 Task: Search one way flight ticket for 5 adults, 1 child, 2 infants in seat and 1 infant on lap in business from Muskegon: Muskegon County Airport to Indianapolis: Indianapolis International Airport on 8-5-2023. Choice of flights is Westjet. Number of bags: 2 checked bags. Price is upto 105000. Outbound departure time preference is 16:45.
Action: Mouse moved to (307, 255)
Screenshot: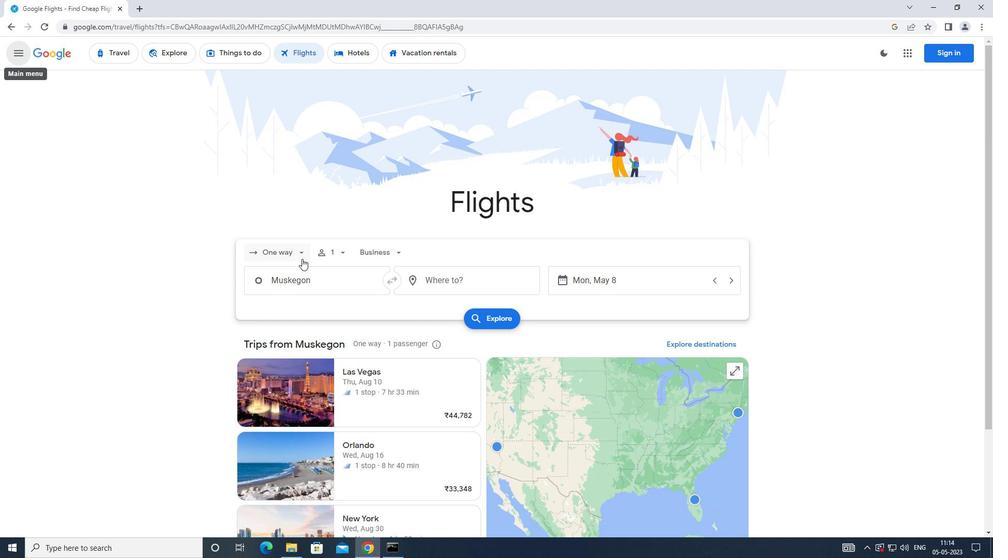 
Action: Mouse pressed left at (307, 255)
Screenshot: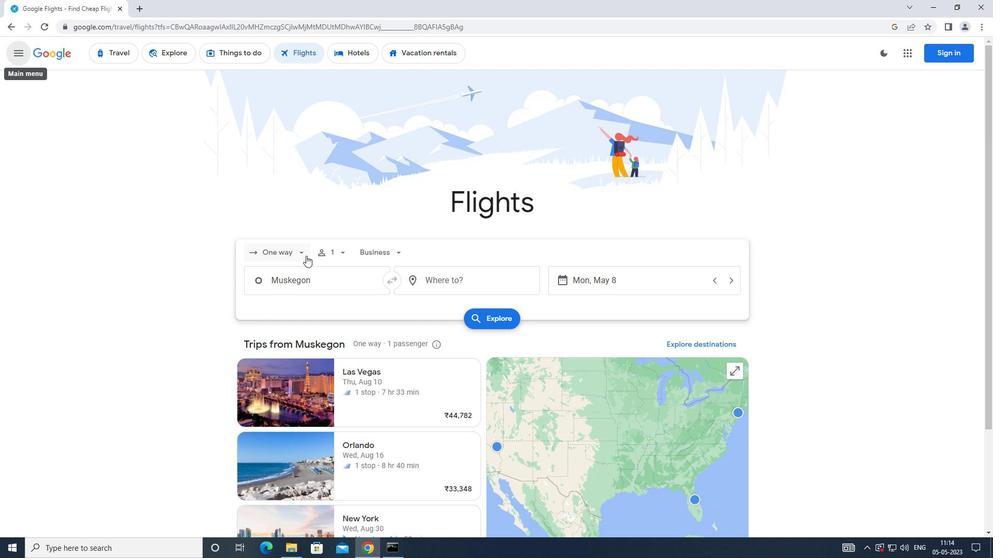 
Action: Mouse moved to (293, 300)
Screenshot: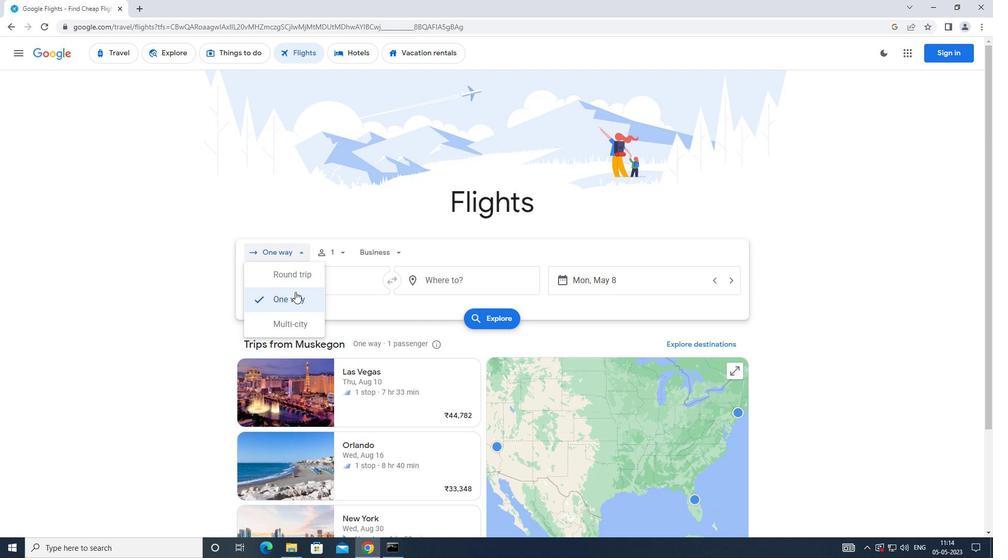 
Action: Mouse pressed left at (293, 300)
Screenshot: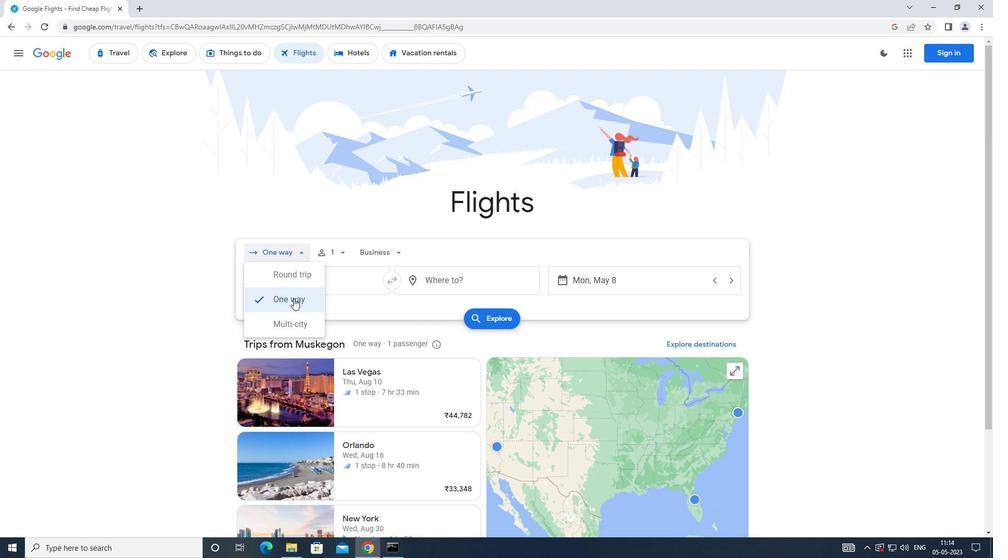 
Action: Mouse moved to (336, 255)
Screenshot: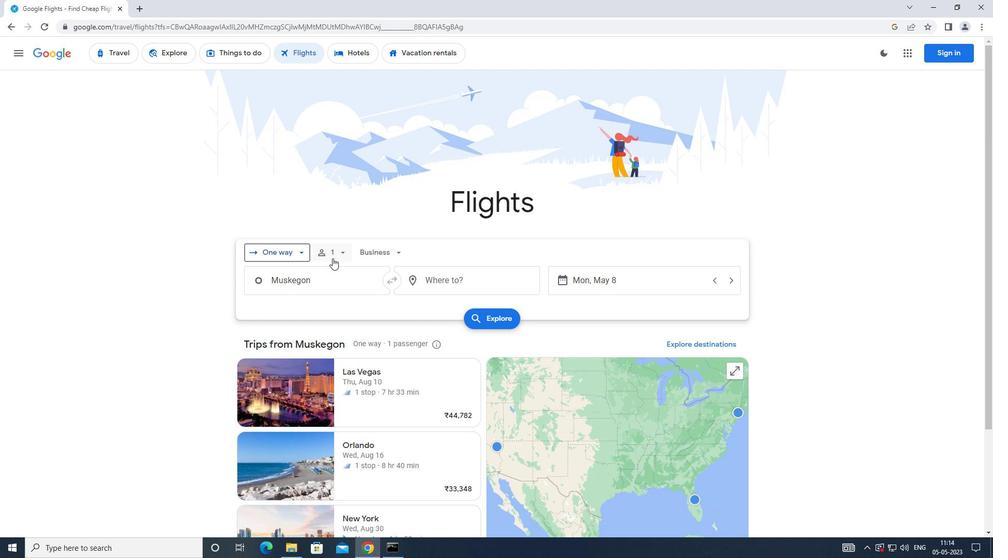 
Action: Mouse pressed left at (336, 255)
Screenshot: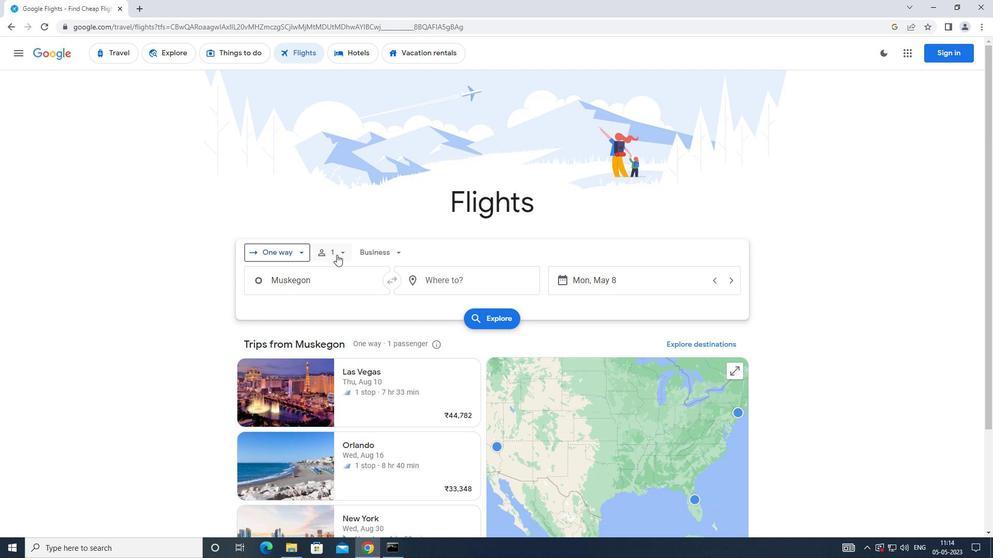
Action: Mouse moved to (427, 286)
Screenshot: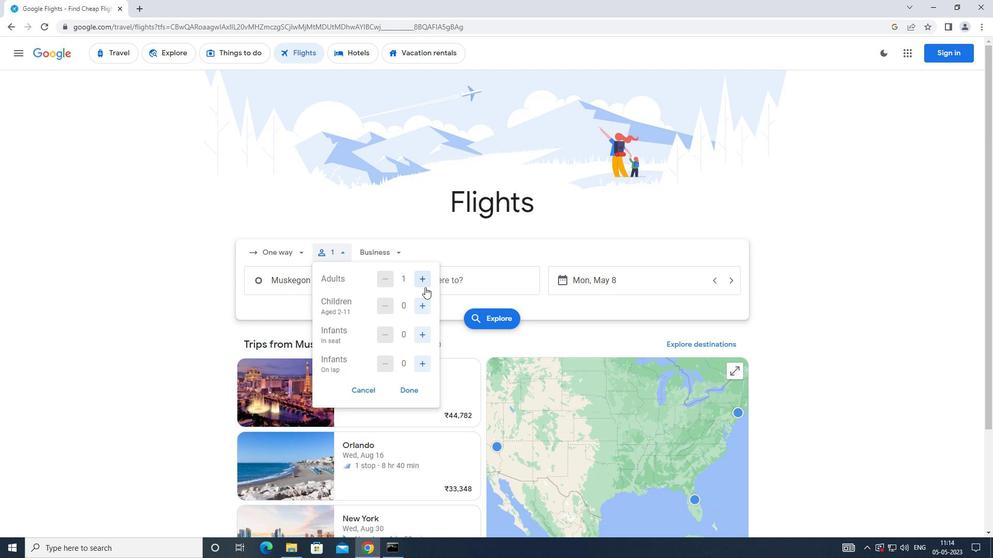
Action: Mouse pressed left at (427, 286)
Screenshot: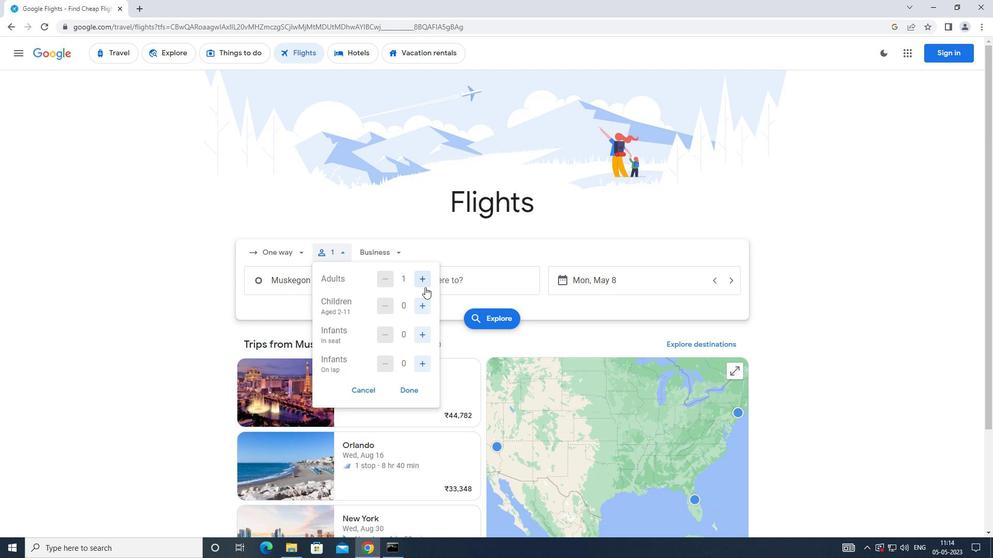 
Action: Mouse moved to (427, 286)
Screenshot: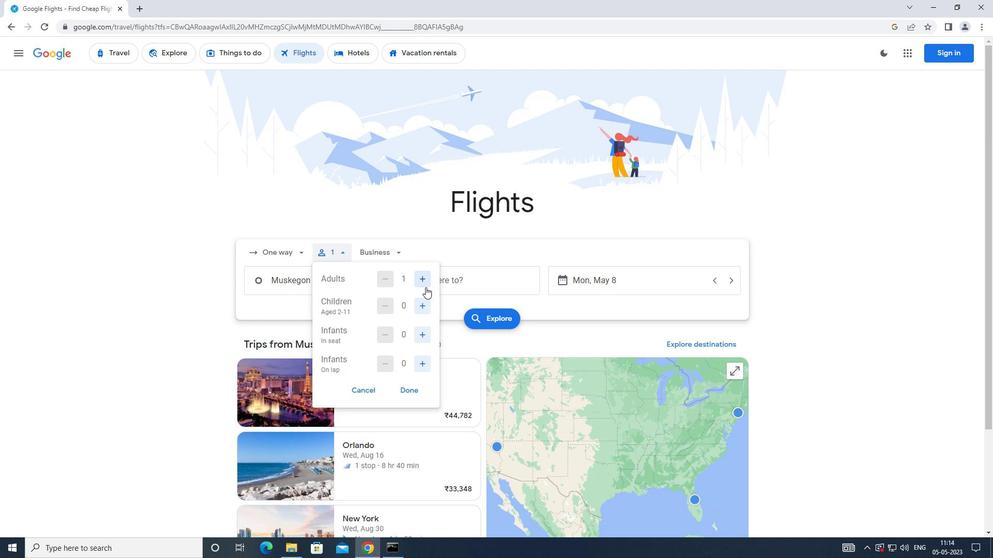 
Action: Mouse pressed left at (427, 286)
Screenshot: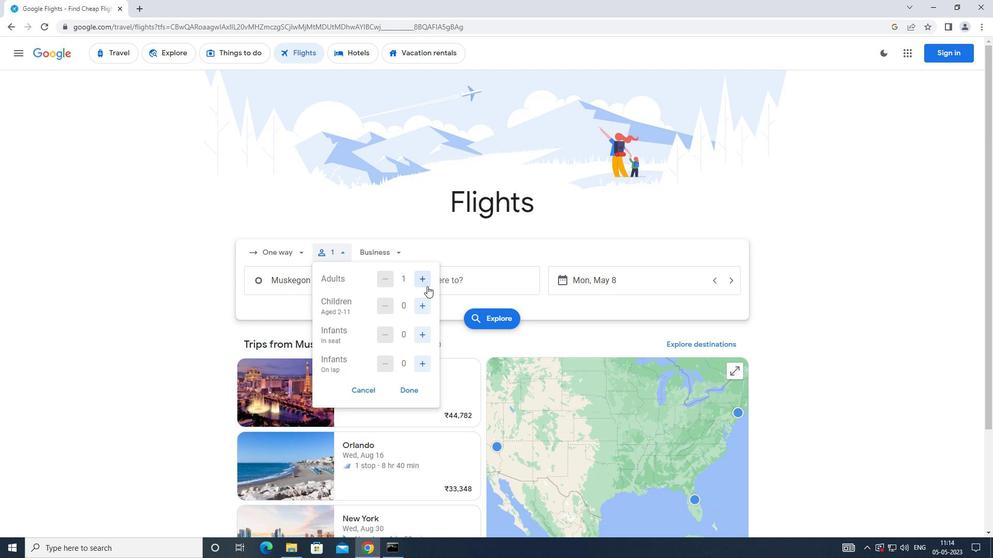 
Action: Mouse moved to (427, 285)
Screenshot: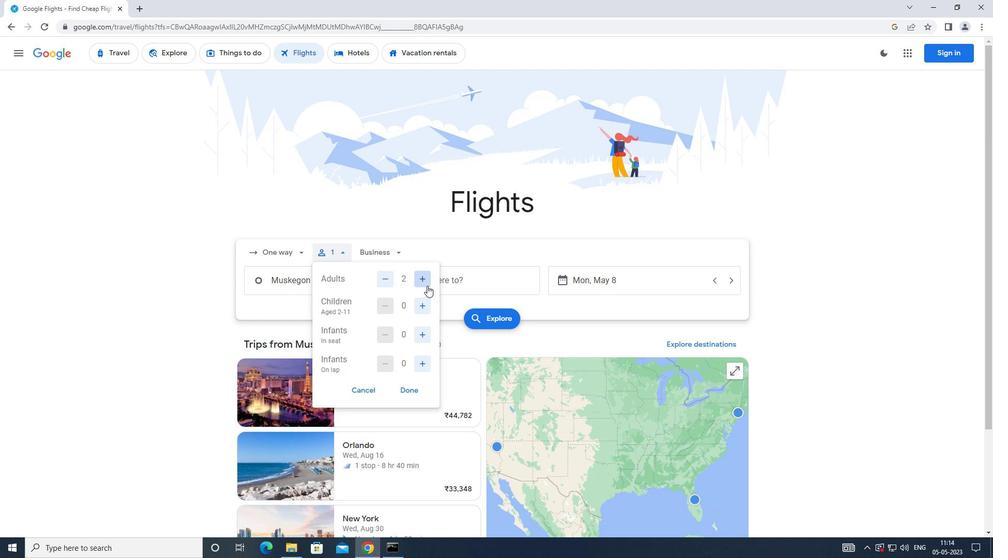 
Action: Mouse pressed left at (427, 285)
Screenshot: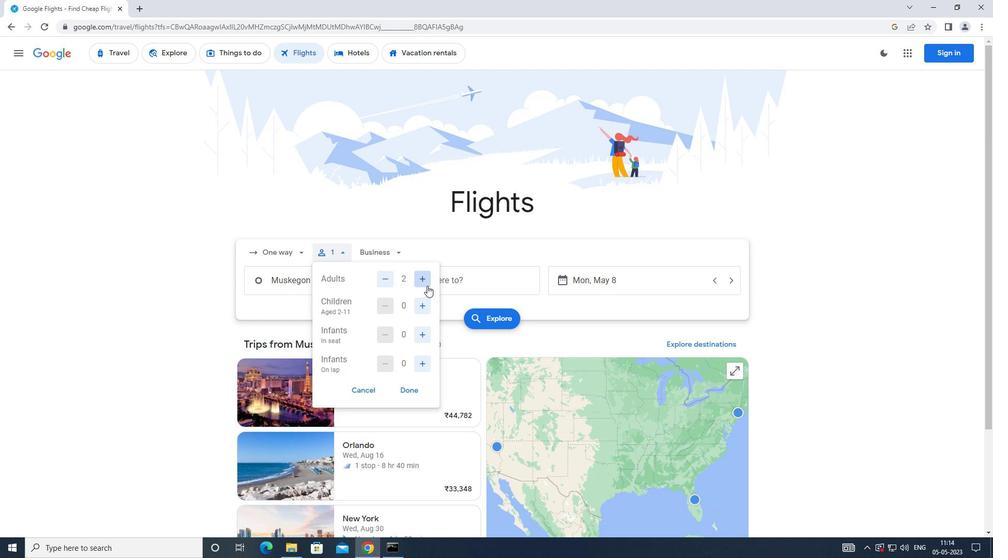 
Action: Mouse moved to (427, 286)
Screenshot: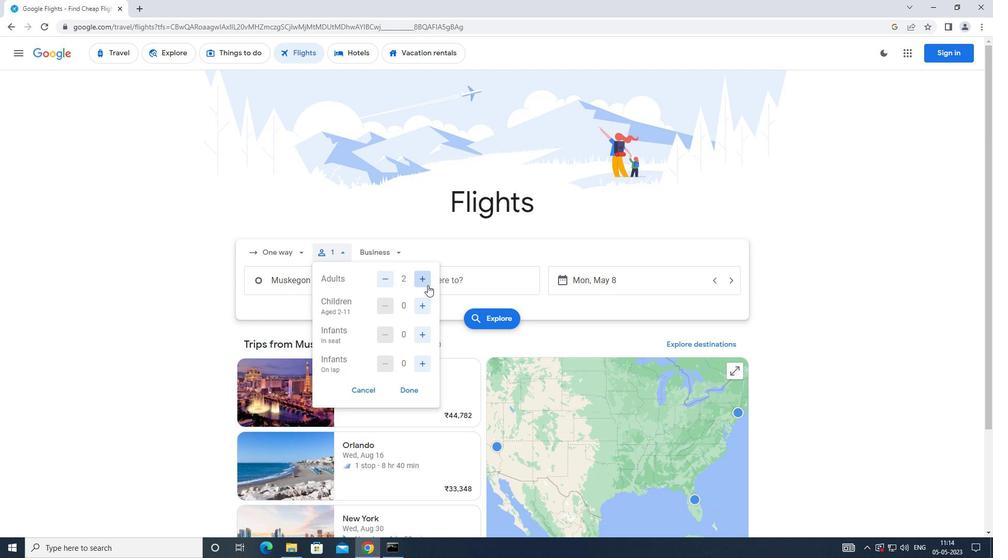 
Action: Mouse pressed left at (427, 286)
Screenshot: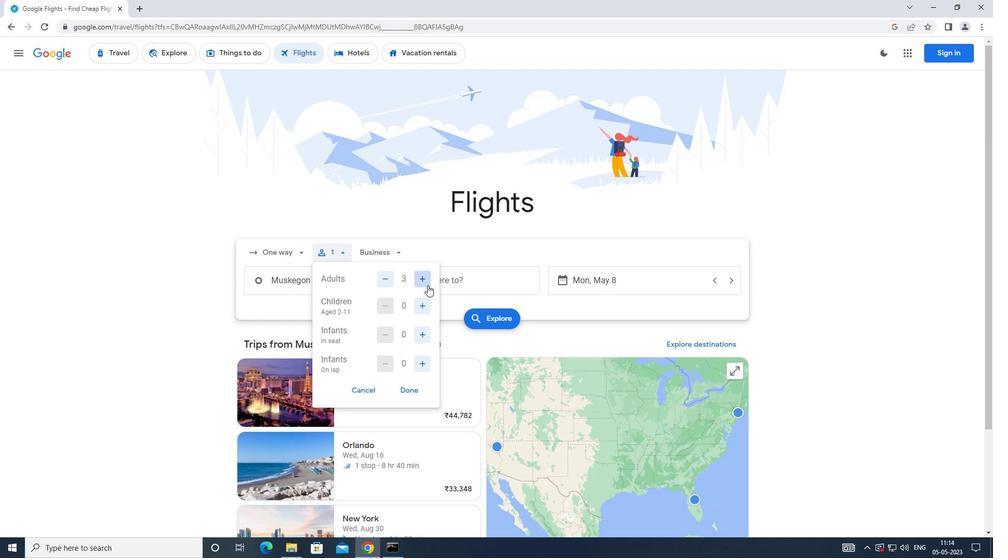 
Action: Mouse moved to (416, 301)
Screenshot: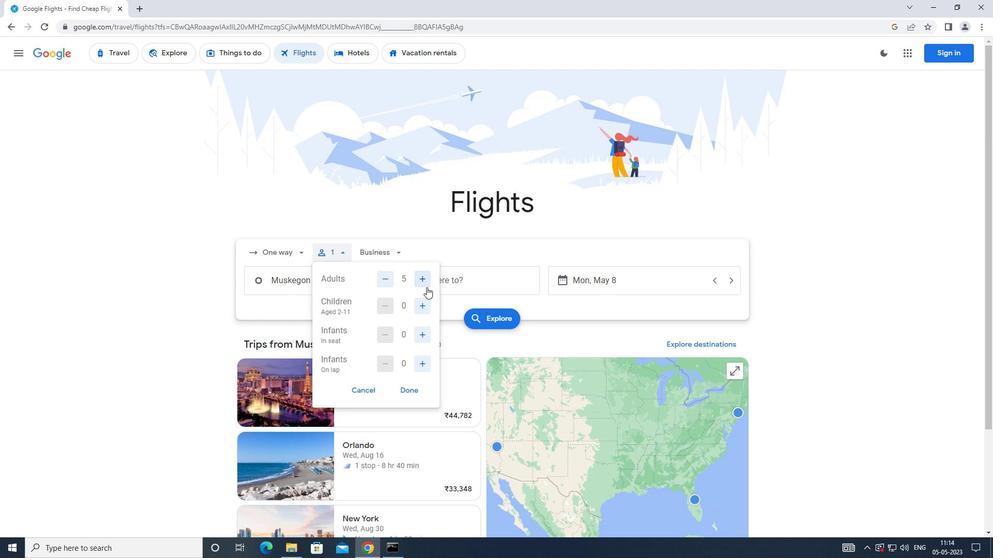 
Action: Mouse pressed left at (416, 301)
Screenshot: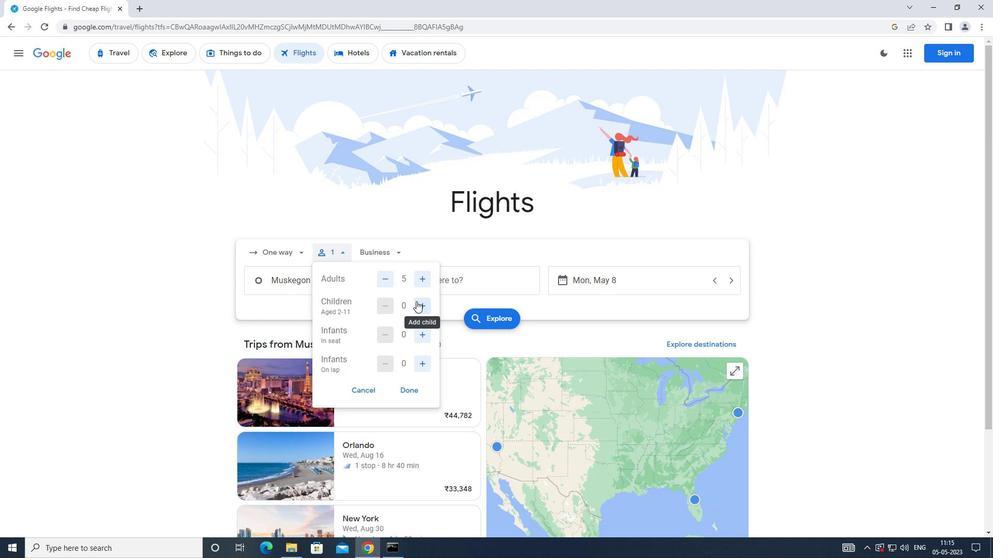 
Action: Mouse moved to (424, 334)
Screenshot: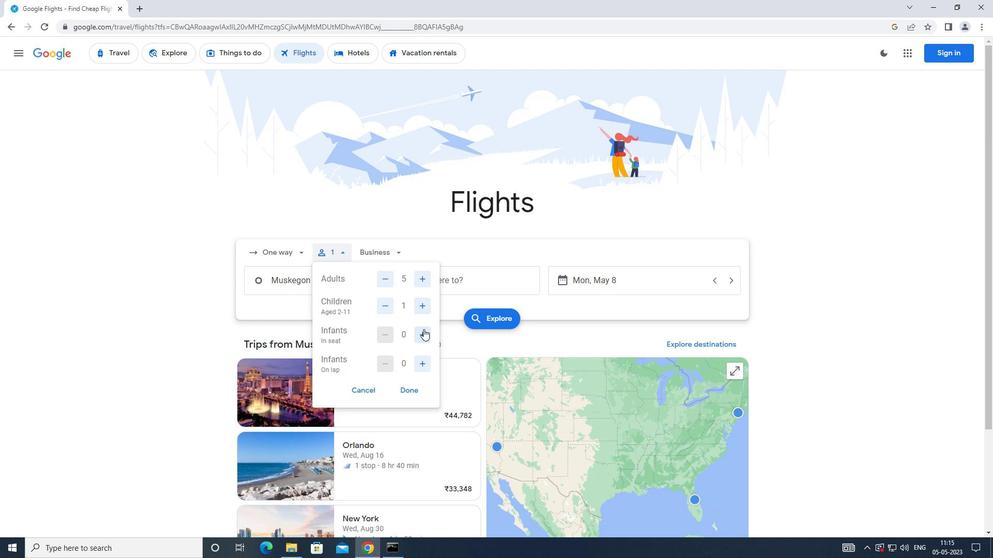 
Action: Mouse pressed left at (424, 334)
Screenshot: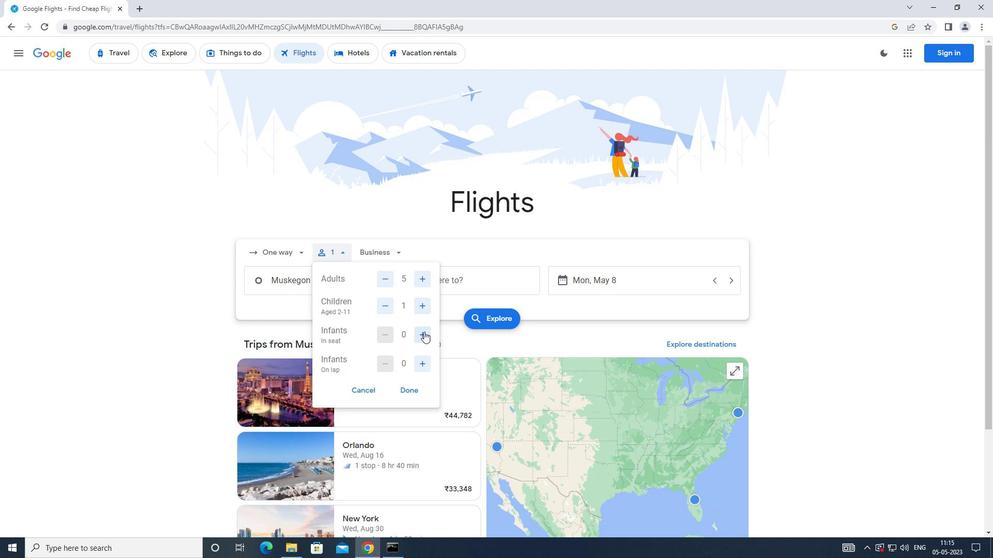 
Action: Mouse pressed left at (424, 334)
Screenshot: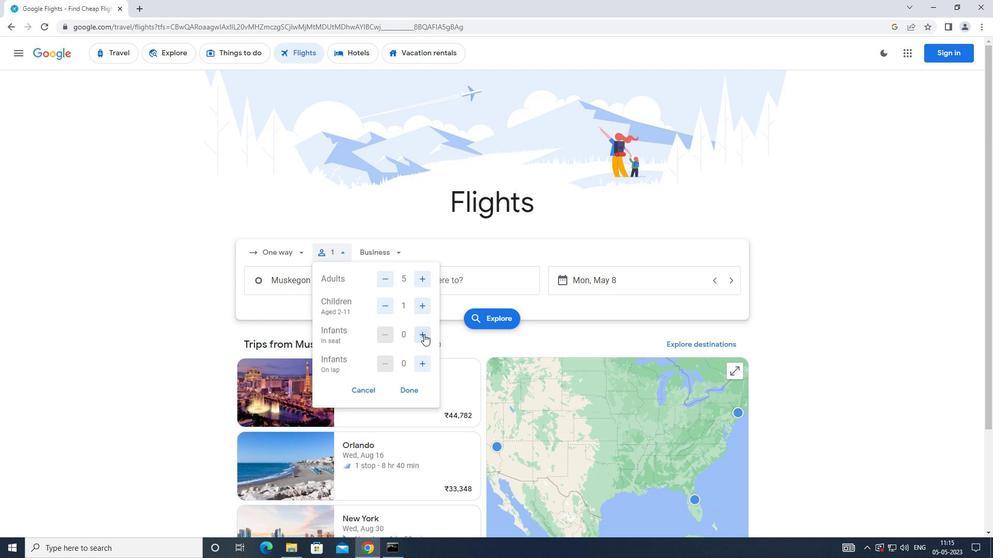 
Action: Mouse moved to (424, 369)
Screenshot: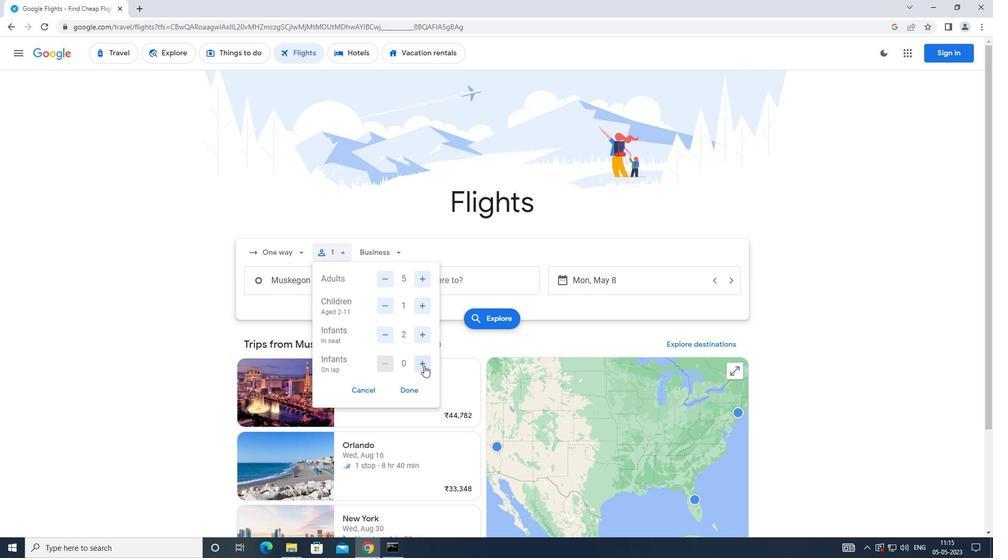 
Action: Mouse pressed left at (424, 369)
Screenshot: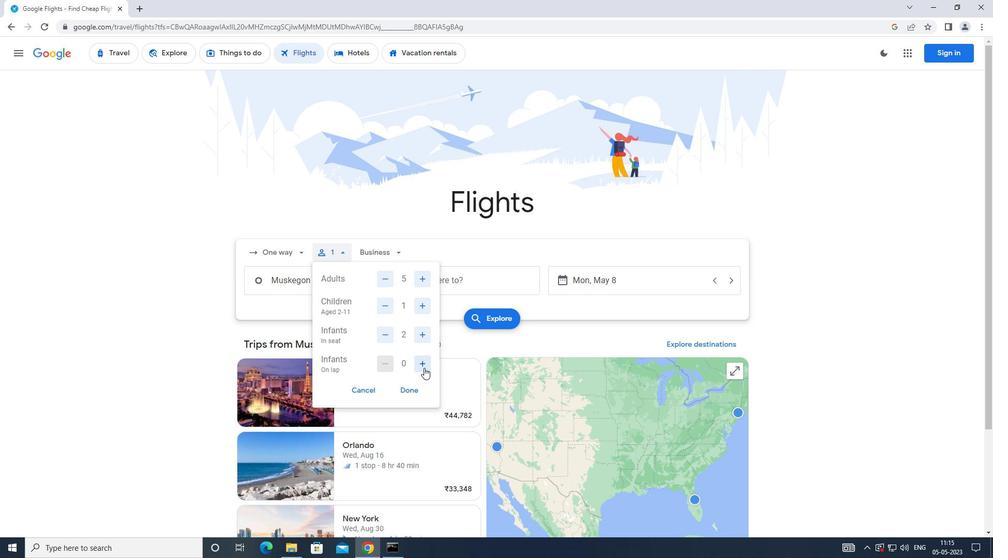 
Action: Mouse moved to (413, 387)
Screenshot: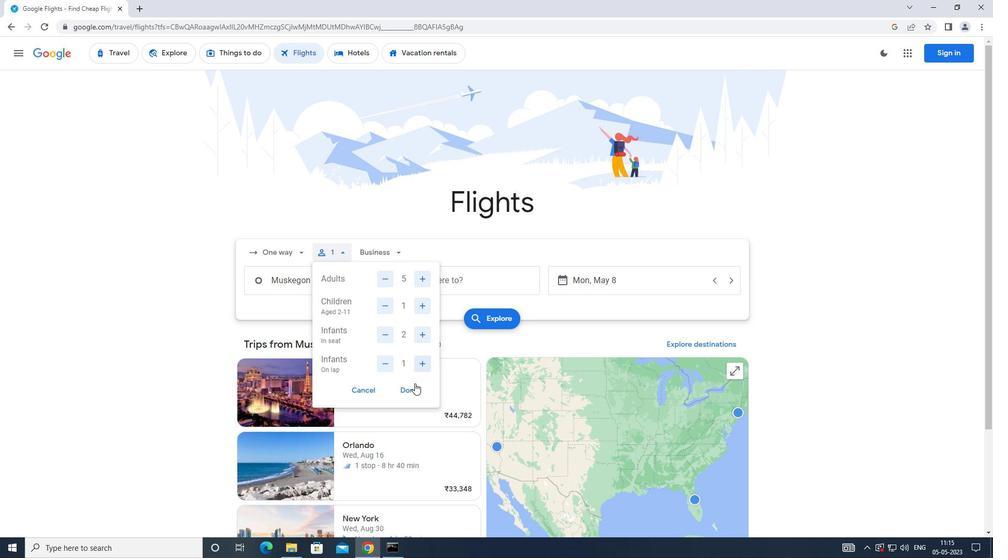 
Action: Mouse pressed left at (413, 387)
Screenshot: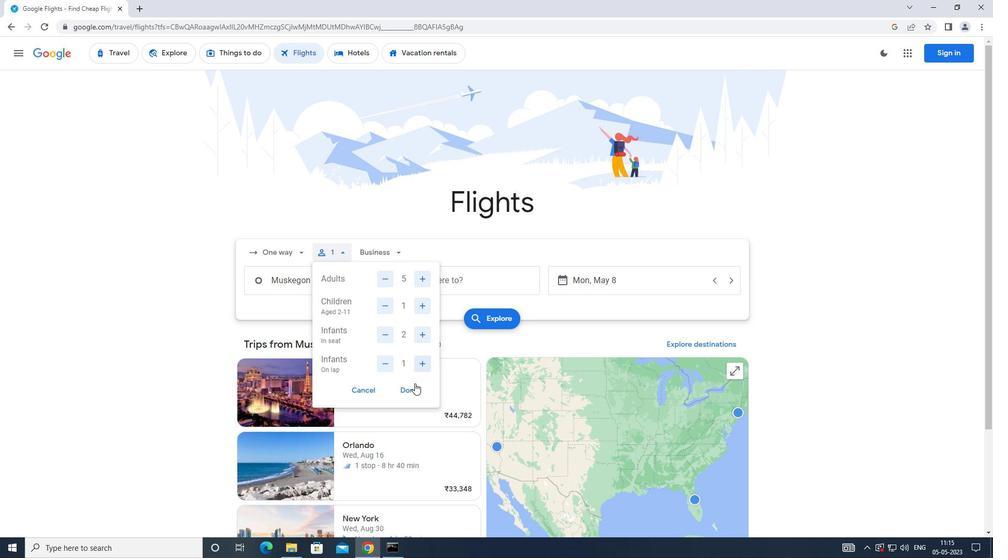 
Action: Mouse moved to (386, 250)
Screenshot: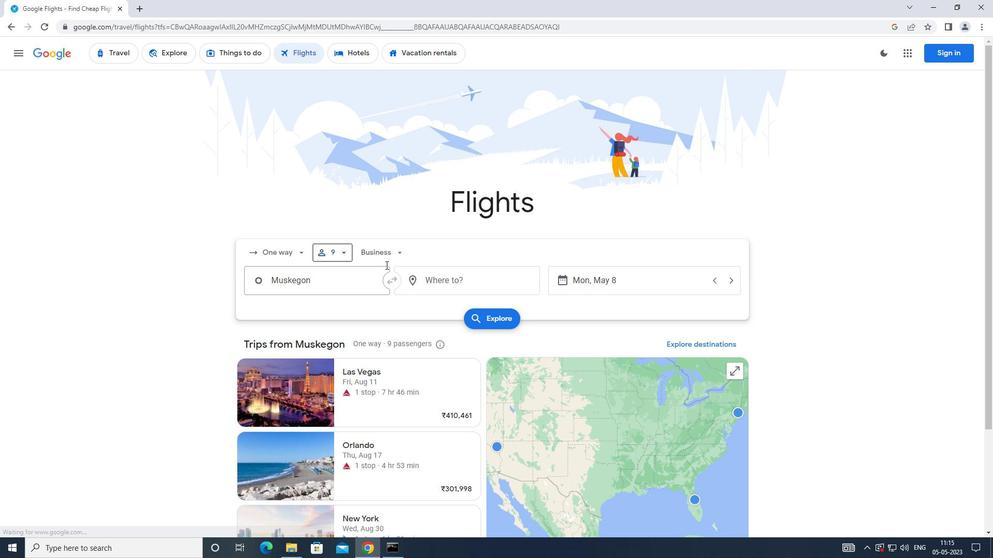 
Action: Mouse pressed left at (386, 250)
Screenshot: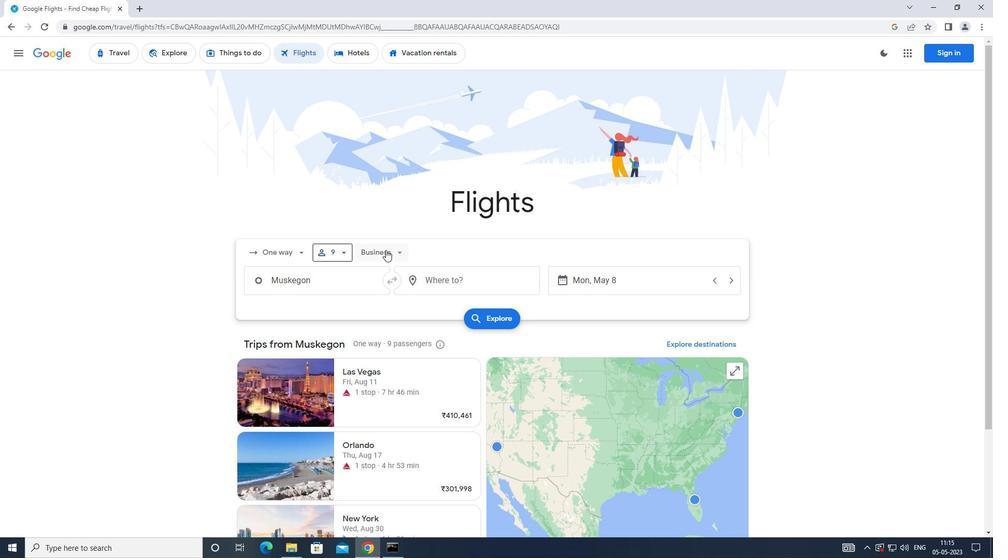 
Action: Mouse moved to (406, 323)
Screenshot: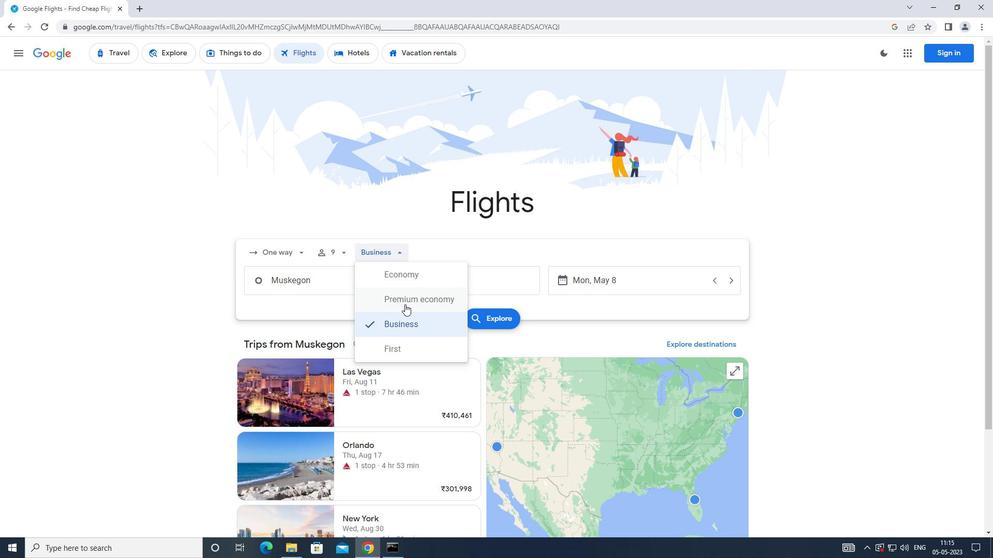 
Action: Mouse pressed left at (406, 323)
Screenshot: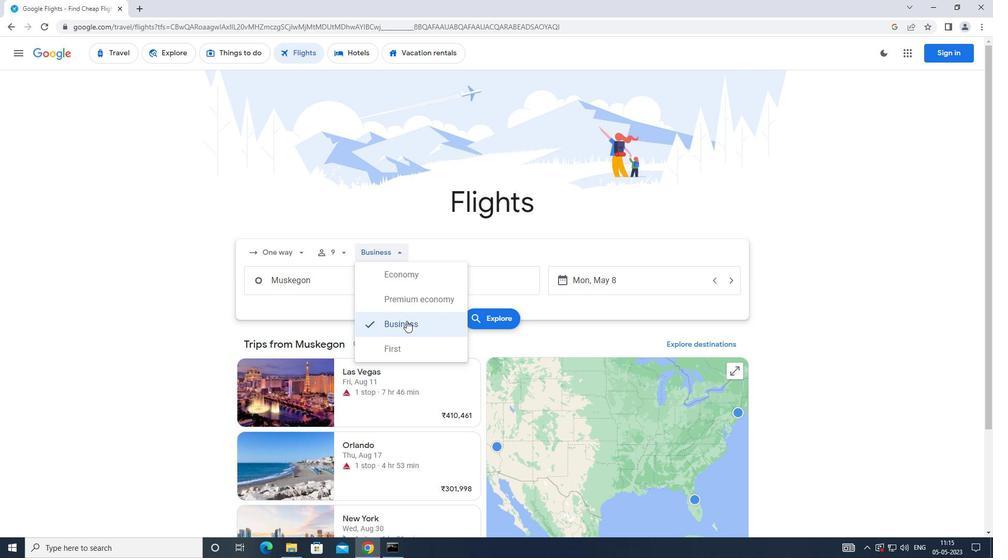 
Action: Mouse moved to (335, 291)
Screenshot: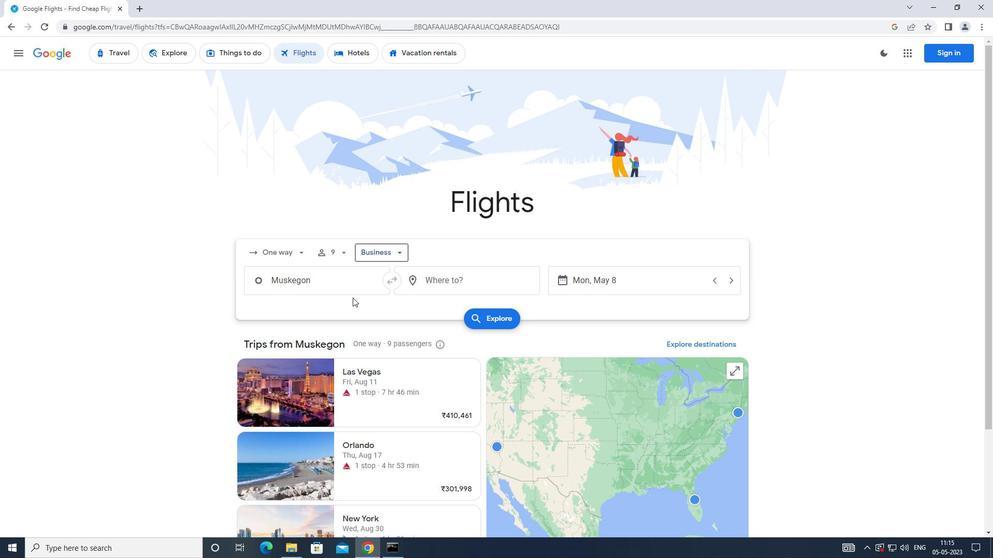
Action: Mouse pressed left at (335, 291)
Screenshot: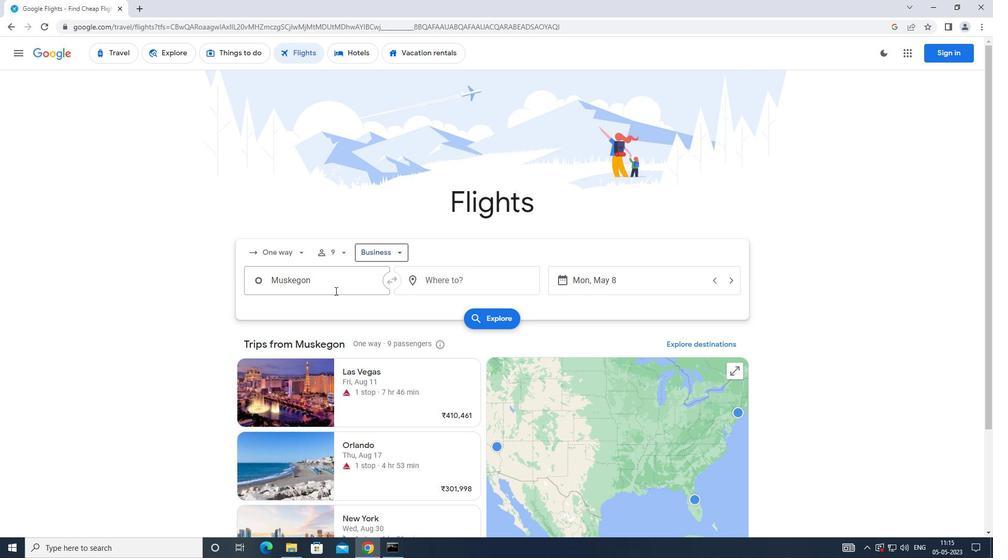 
Action: Mouse moved to (340, 302)
Screenshot: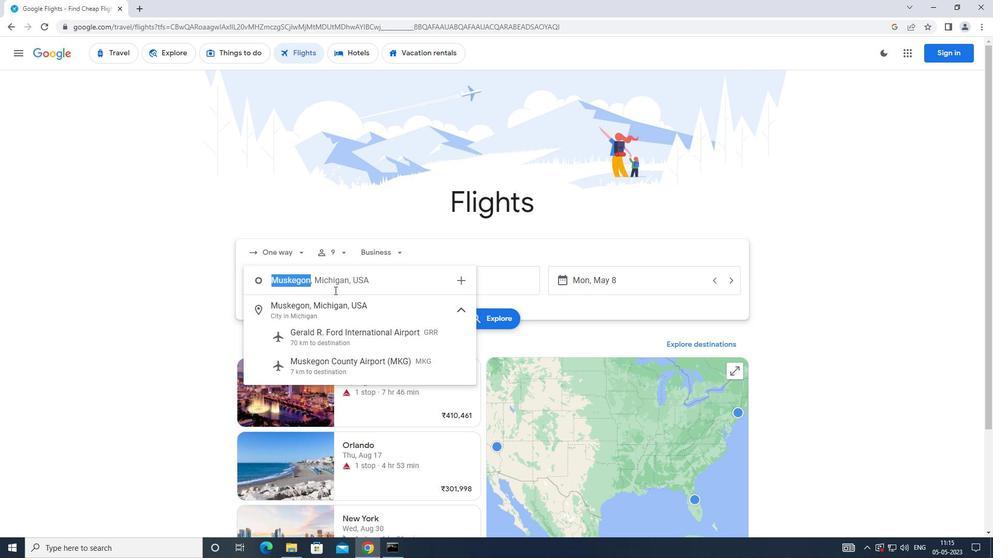 
Action: Key pressed <Key.caps_lock>m<Key.caps_lock>uakegon
Screenshot: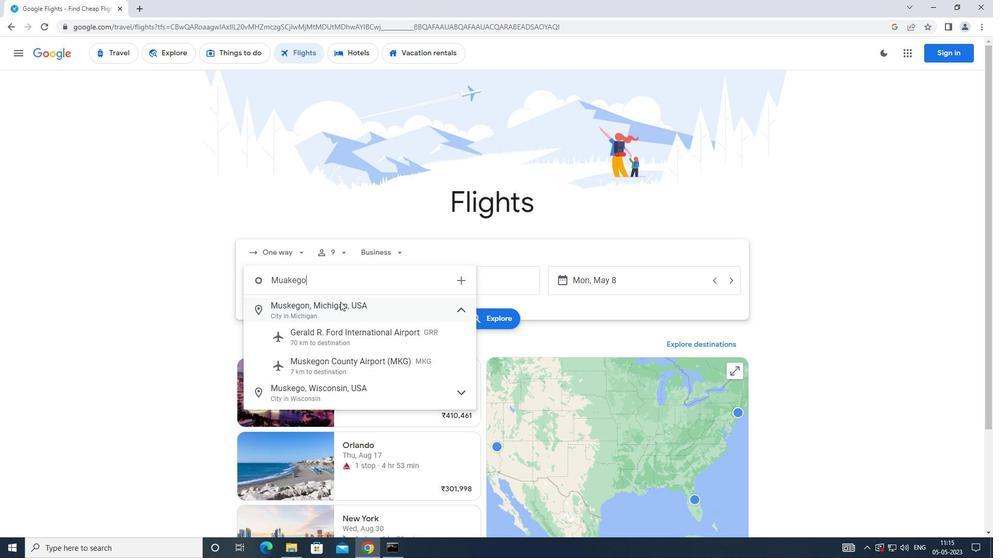 
Action: Mouse moved to (340, 303)
Screenshot: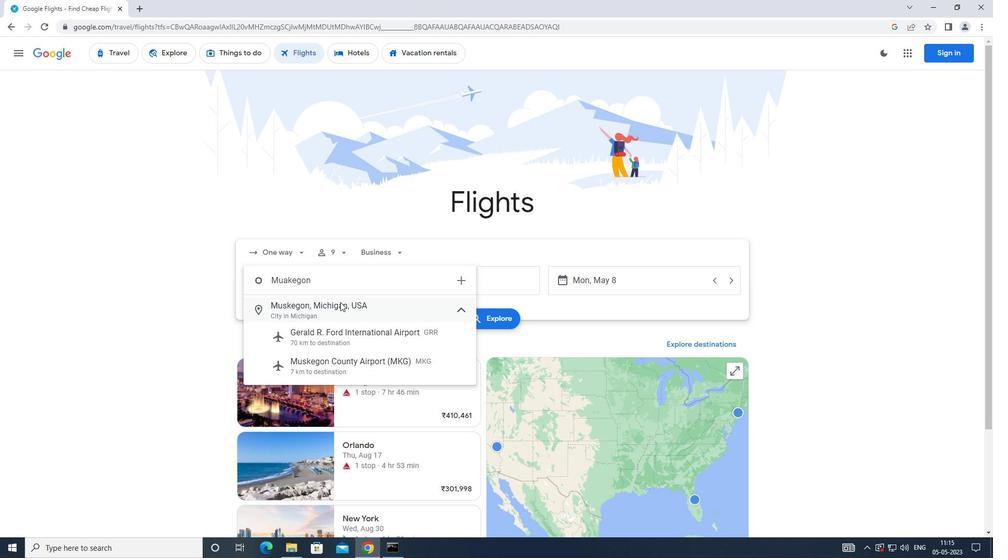 
Action: Key pressed <Key.enter>
Screenshot: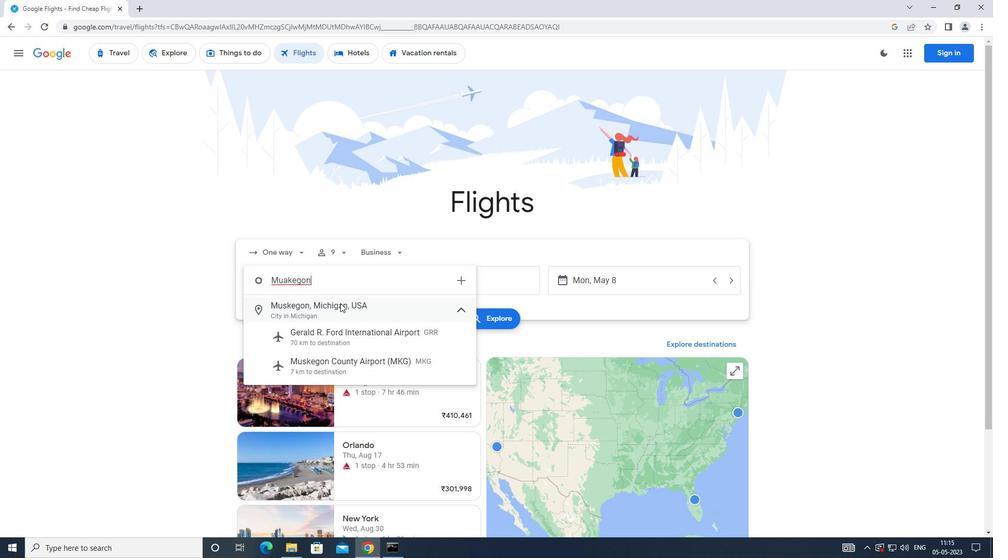 
Action: Mouse moved to (422, 277)
Screenshot: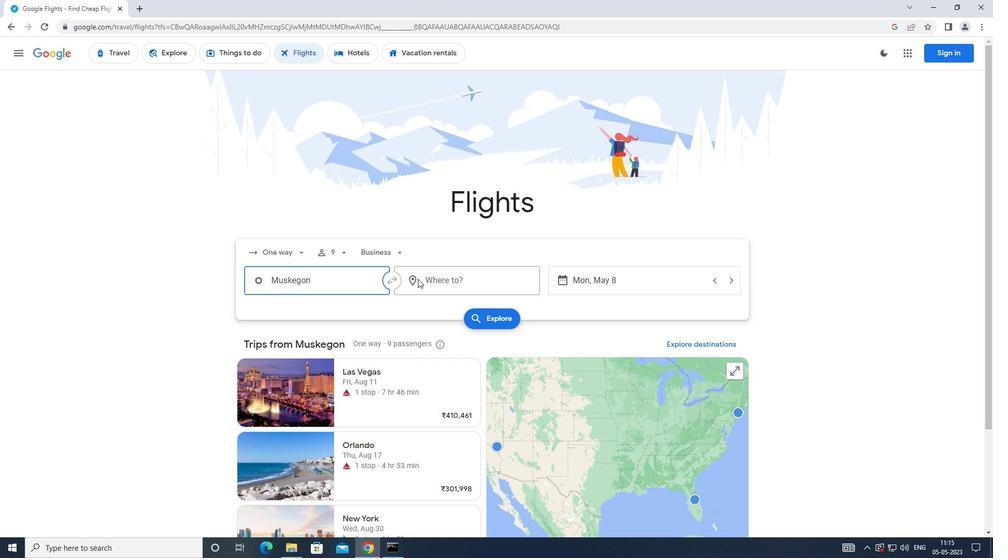 
Action: Mouse pressed left at (422, 277)
Screenshot: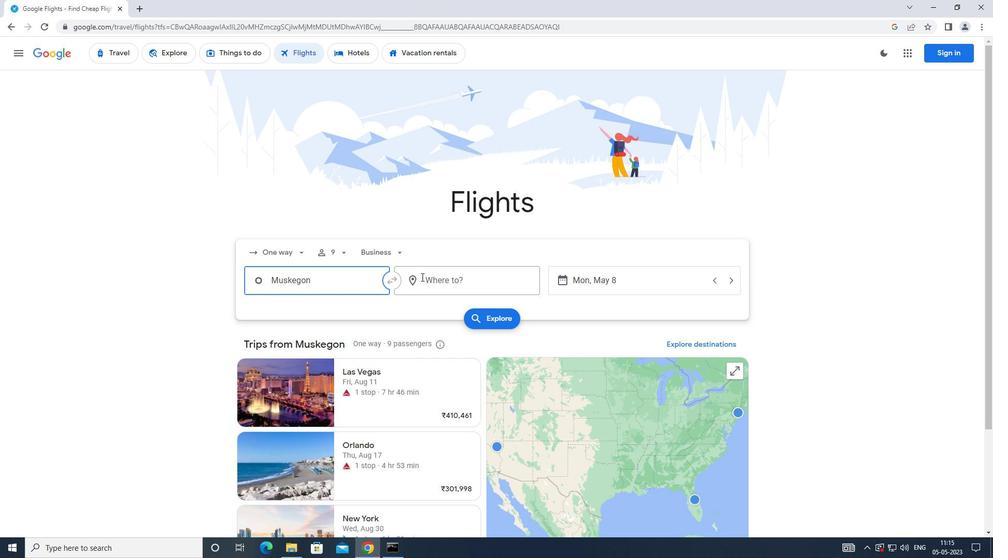 
Action: Mouse moved to (424, 291)
Screenshot: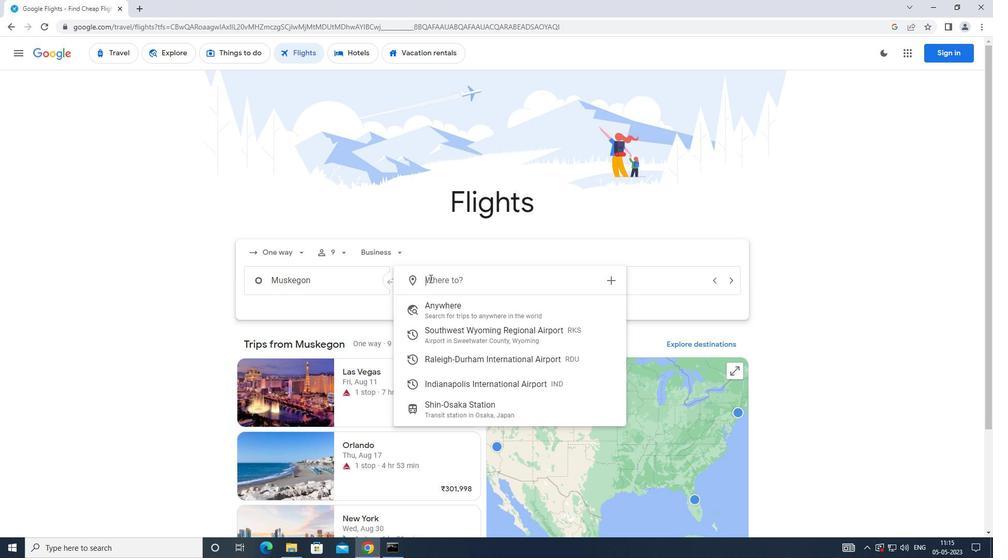 
Action: Key pressed <Key.caps_lock>i<Key.caps_lock>n
Screenshot: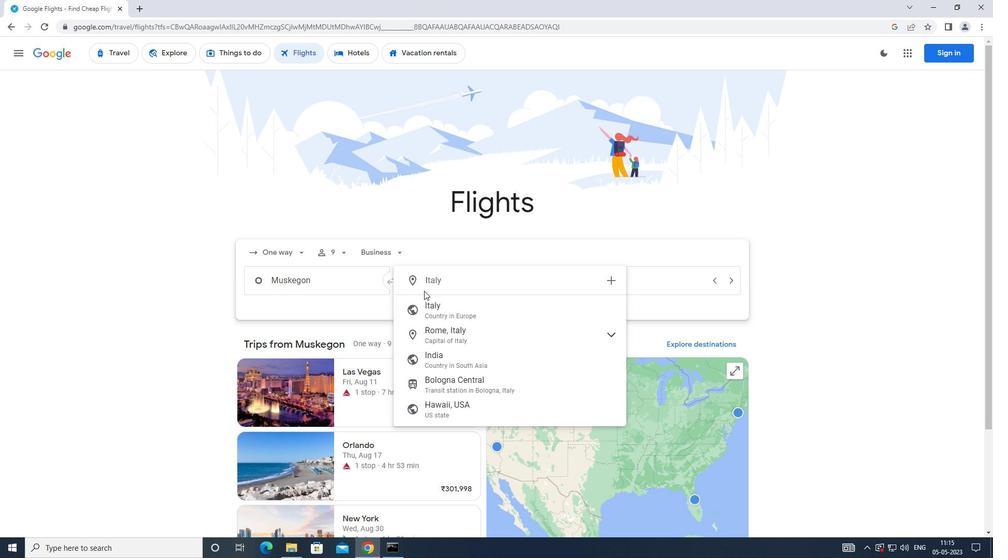 
Action: Mouse moved to (424, 291)
Screenshot: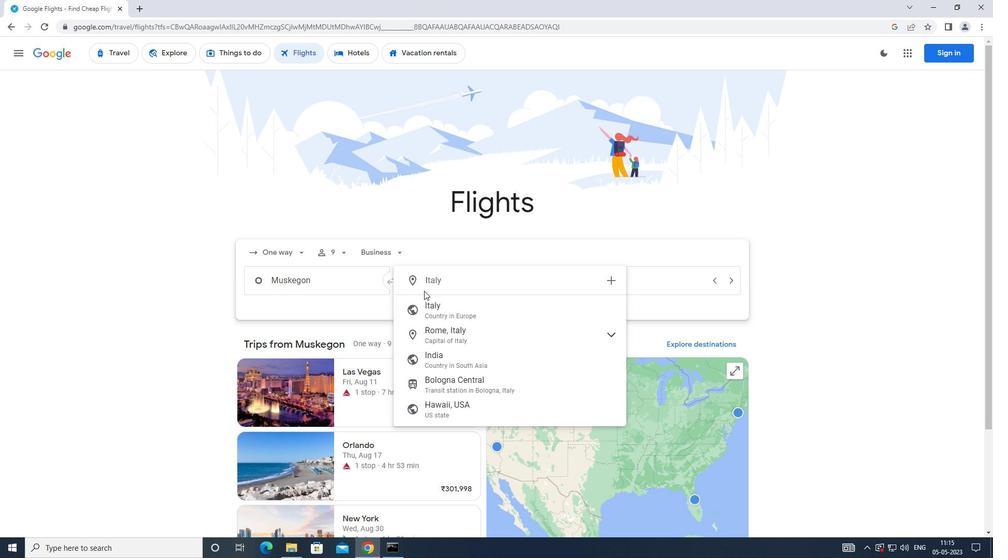 
Action: Key pressed dianapolis
Screenshot: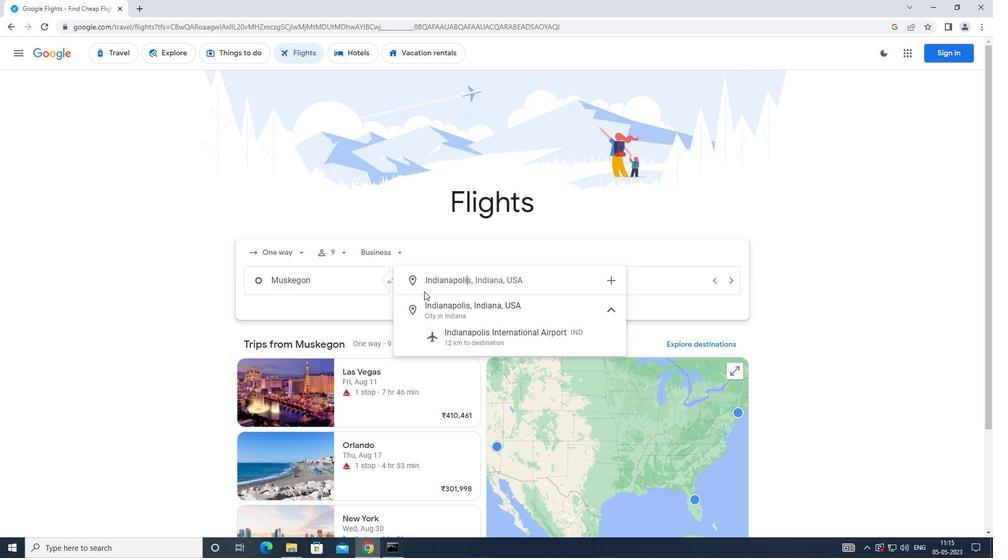 
Action: Mouse moved to (449, 342)
Screenshot: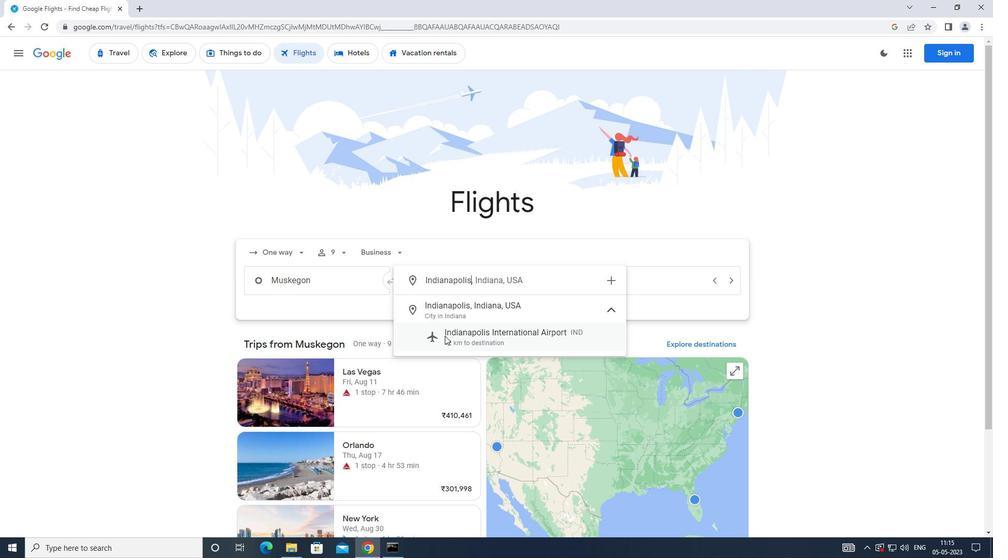 
Action: Mouse pressed left at (449, 342)
Screenshot: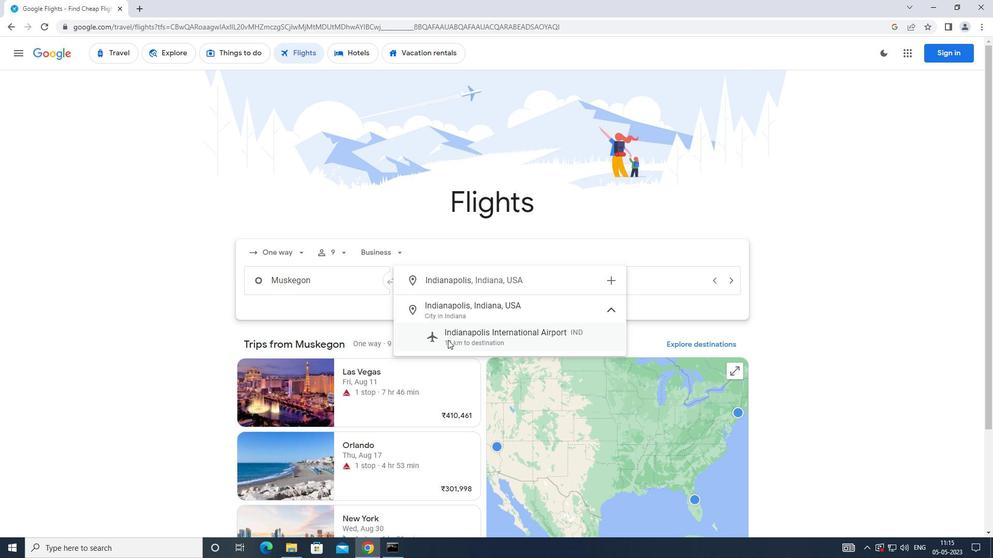 
Action: Mouse moved to (604, 280)
Screenshot: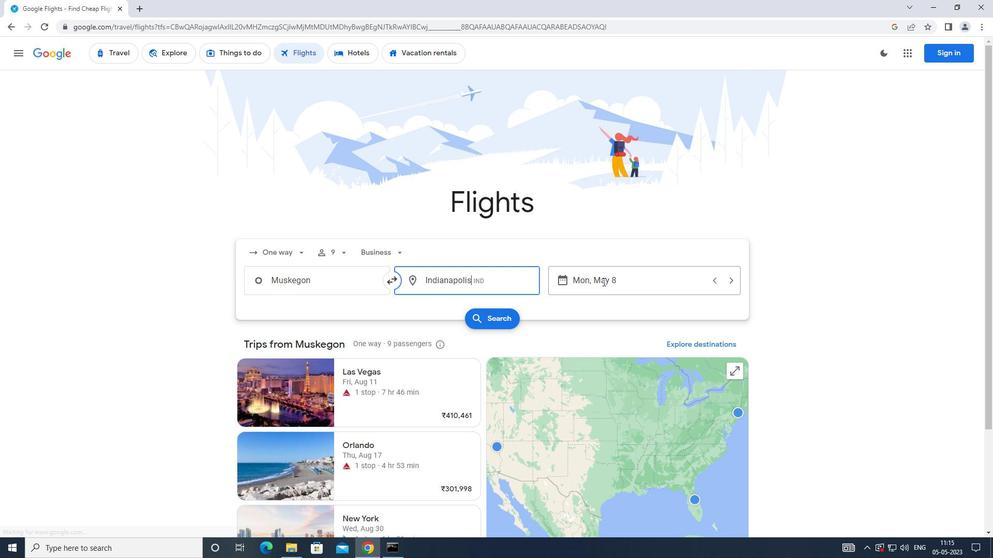 
Action: Mouse pressed left at (604, 280)
Screenshot: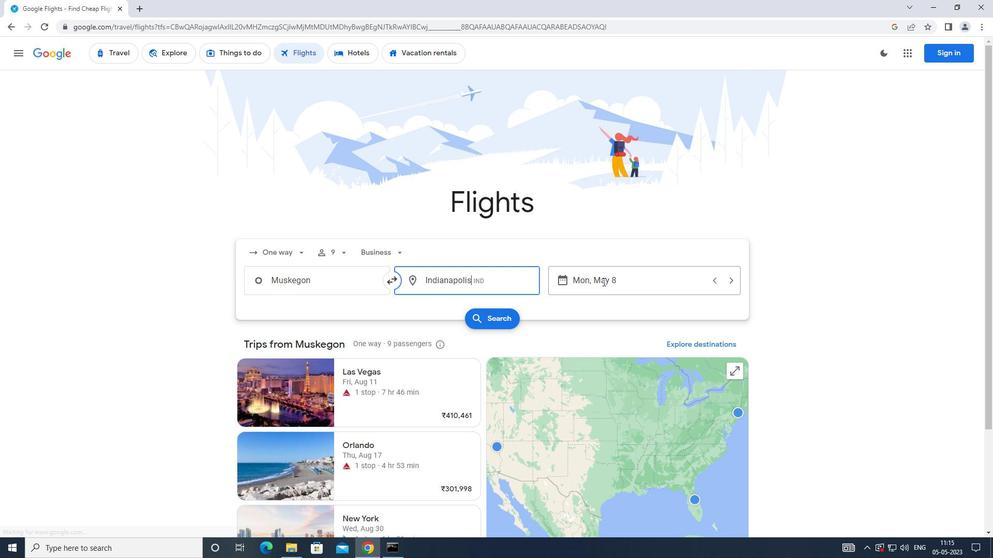 
Action: Mouse moved to (392, 380)
Screenshot: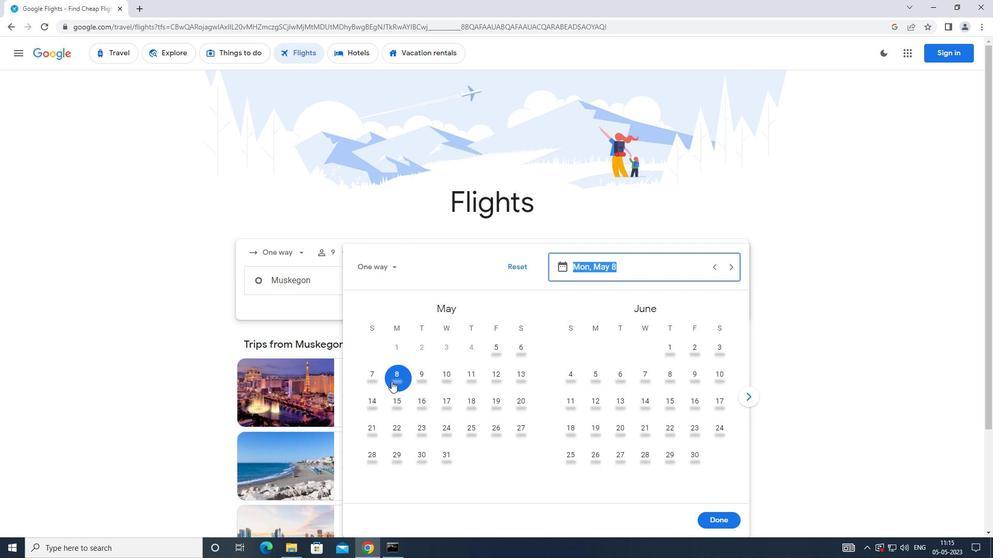 
Action: Mouse pressed left at (392, 380)
Screenshot: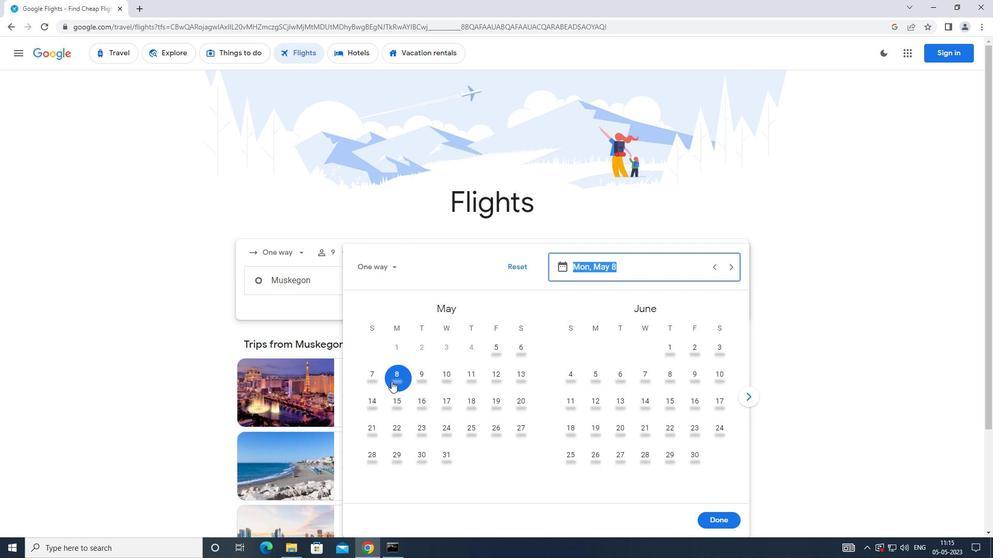 
Action: Mouse moved to (714, 524)
Screenshot: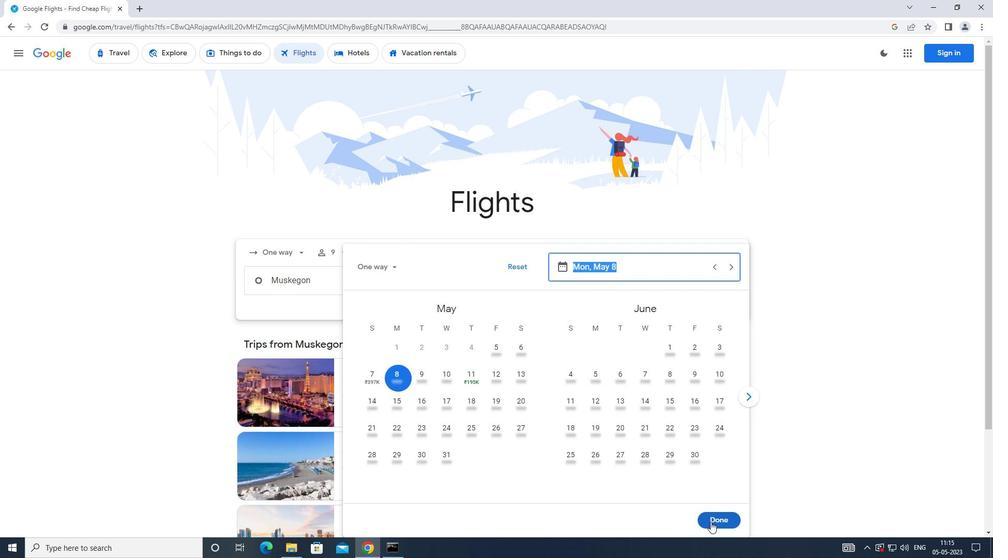 
Action: Mouse pressed left at (714, 524)
Screenshot: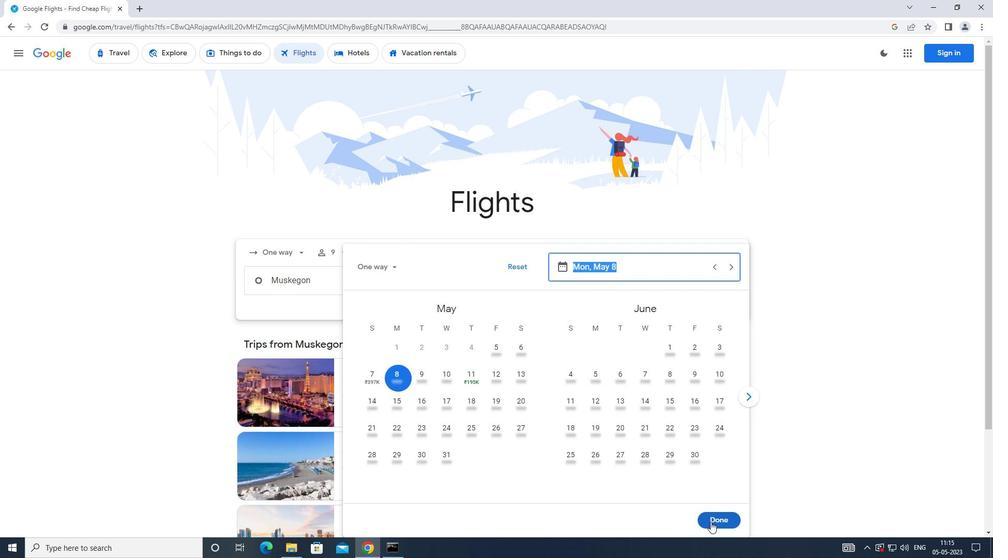 
Action: Mouse moved to (495, 324)
Screenshot: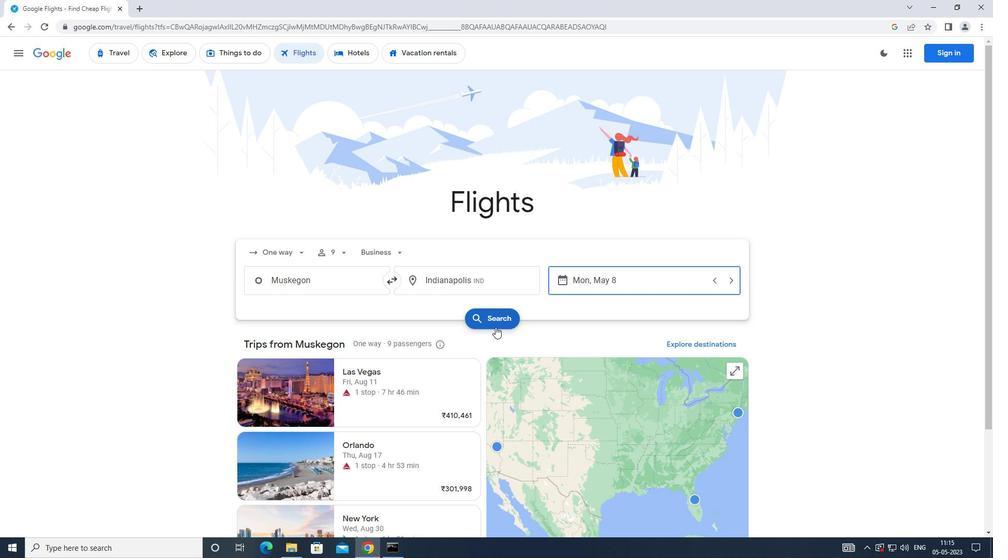 
Action: Mouse pressed left at (495, 324)
Screenshot: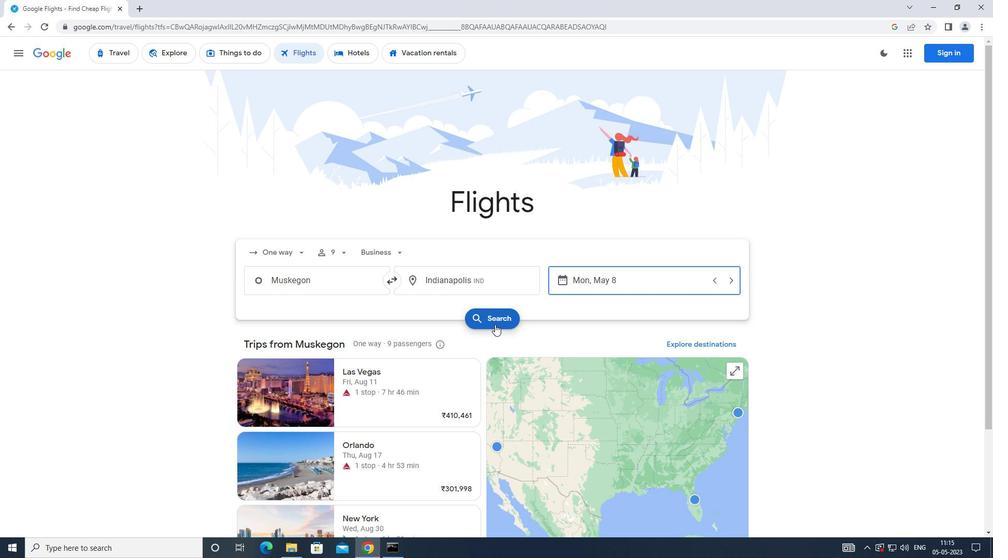 
Action: Mouse moved to (251, 146)
Screenshot: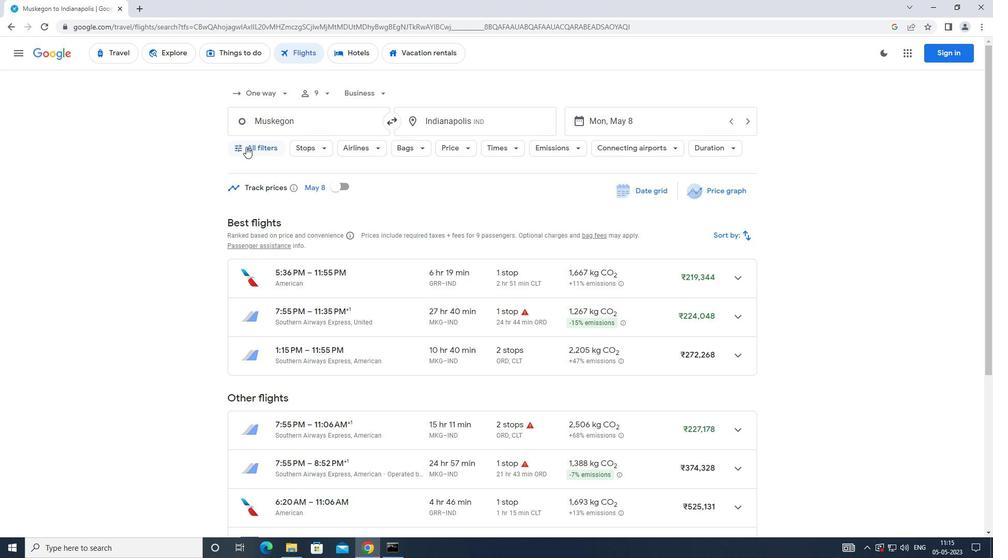 
Action: Mouse pressed left at (251, 146)
Screenshot: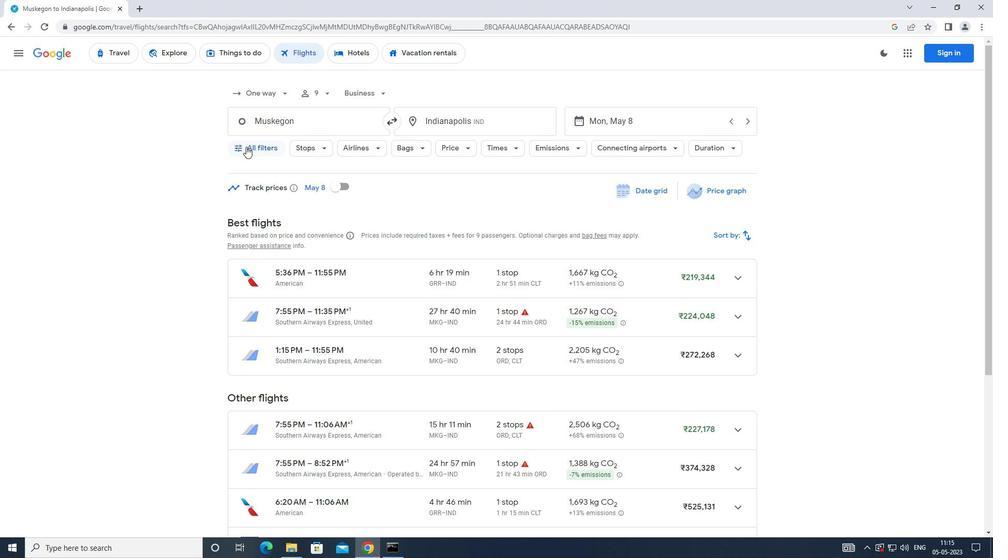 
Action: Mouse moved to (271, 217)
Screenshot: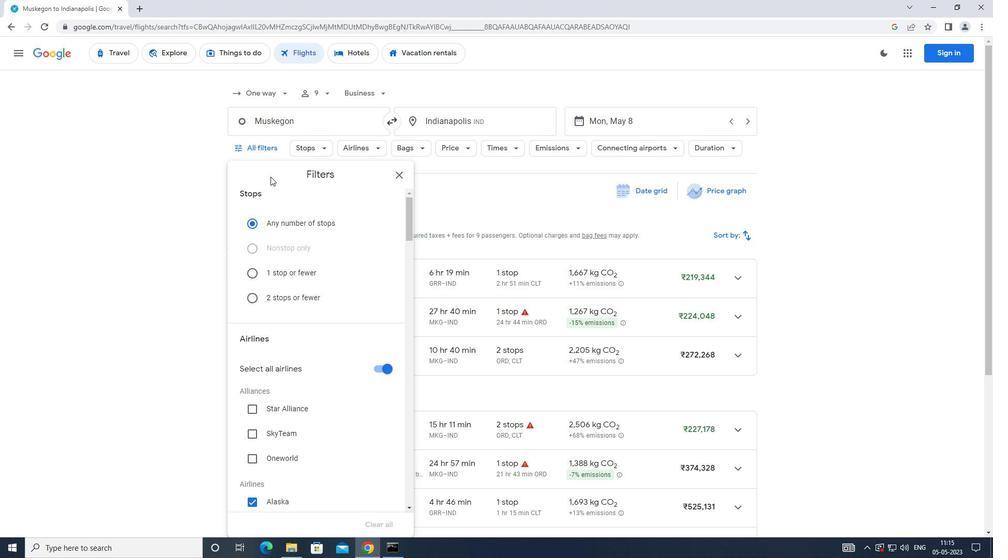 
Action: Mouse scrolled (271, 217) with delta (0, 0)
Screenshot: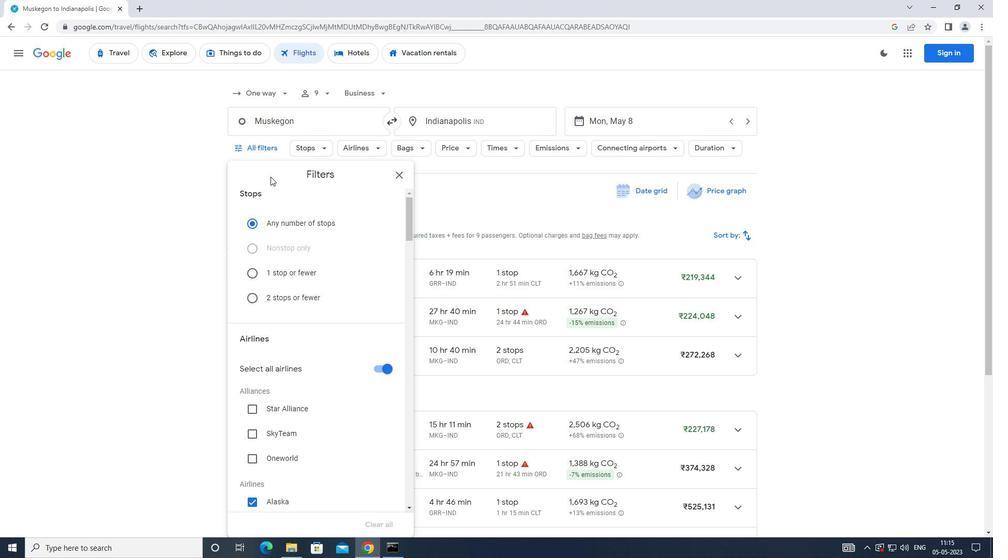 
Action: Mouse moved to (278, 238)
Screenshot: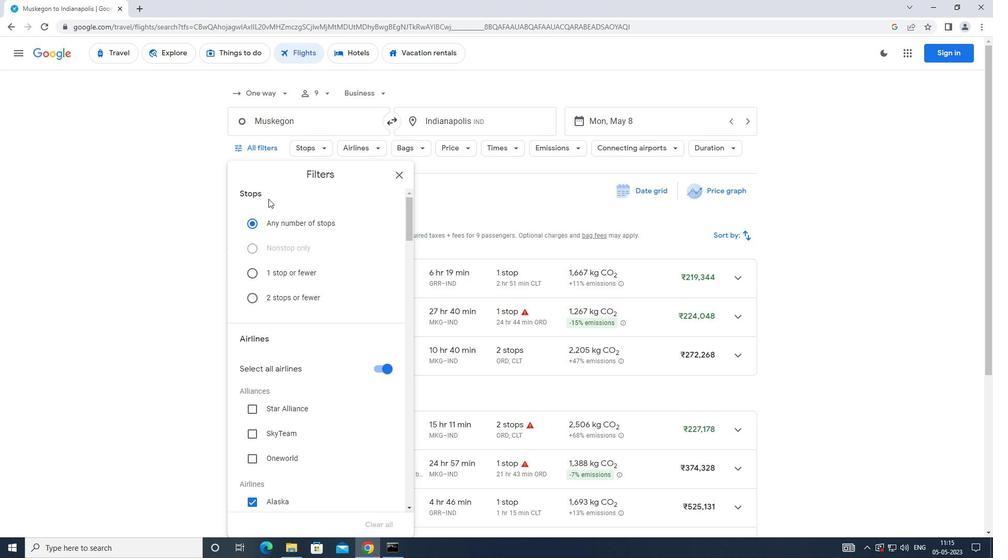 
Action: Mouse scrolled (278, 238) with delta (0, 0)
Screenshot: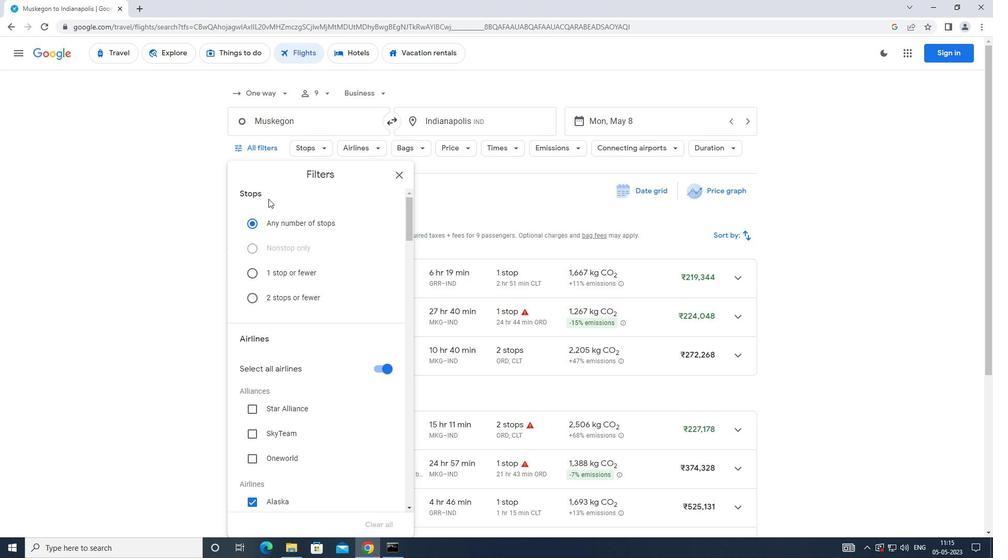 
Action: Mouse moved to (278, 239)
Screenshot: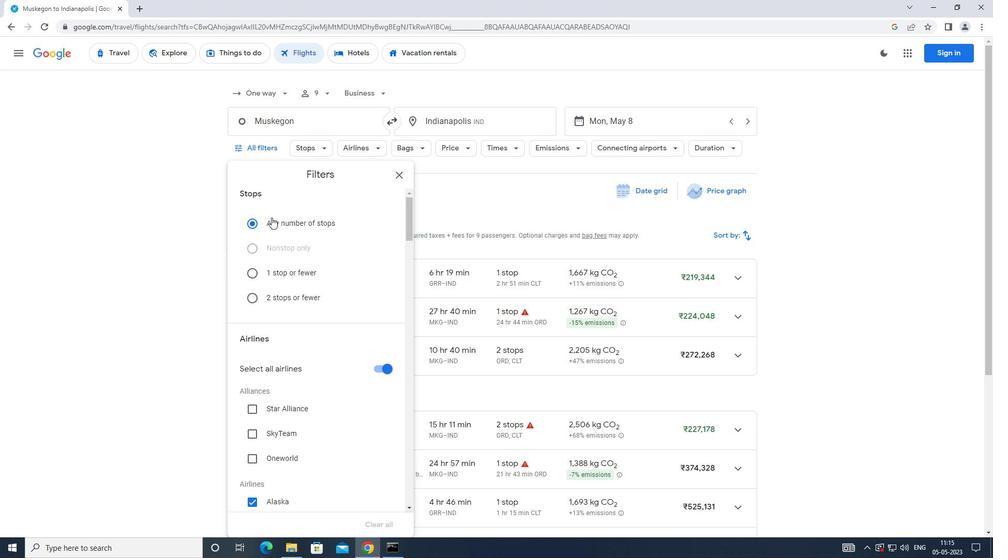 
Action: Mouse scrolled (278, 238) with delta (0, 0)
Screenshot: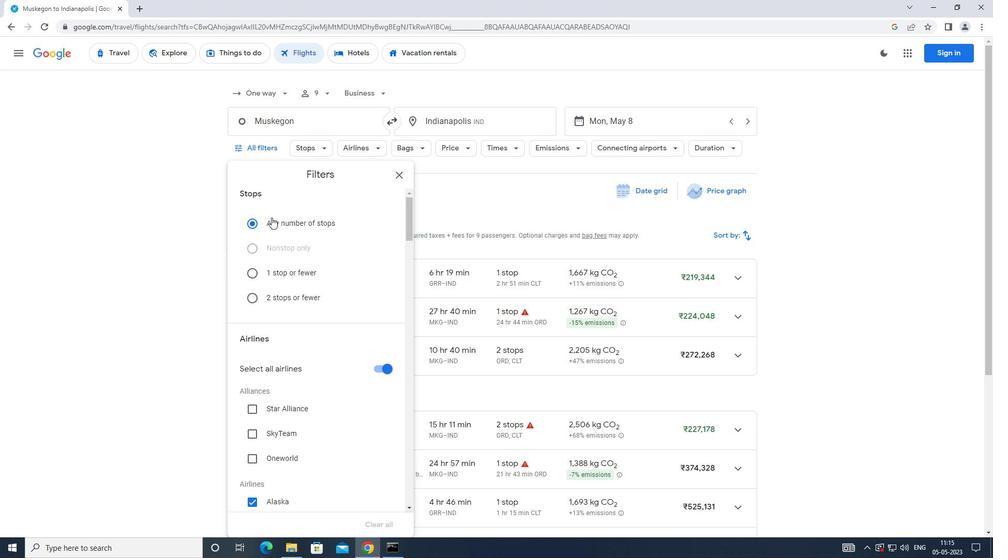 
Action: Mouse moved to (279, 239)
Screenshot: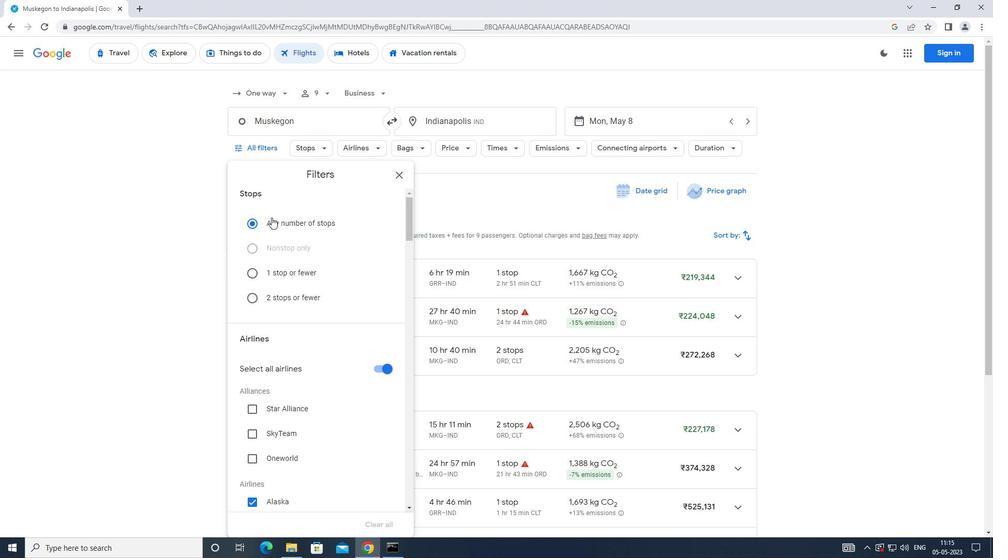 
Action: Mouse scrolled (279, 239) with delta (0, 0)
Screenshot: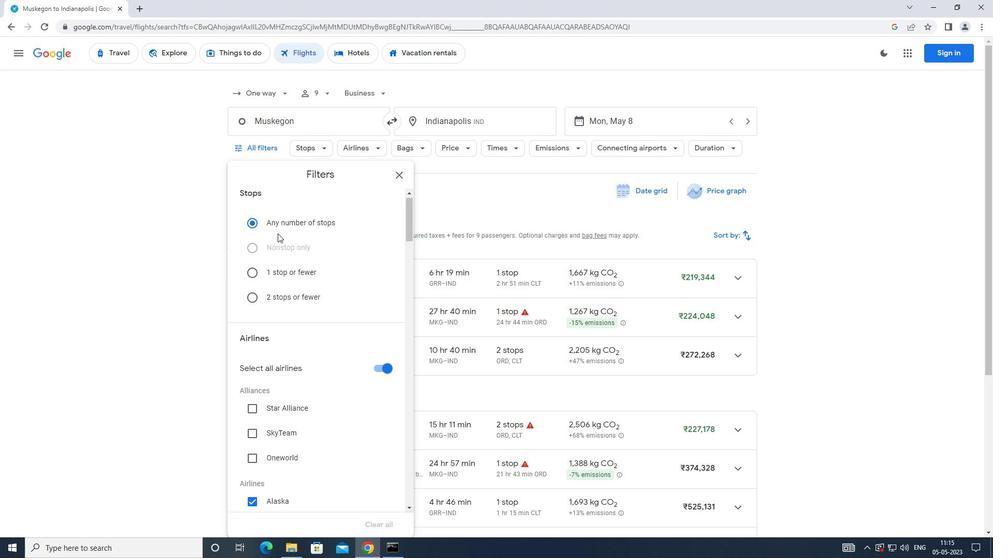 
Action: Mouse moved to (319, 227)
Screenshot: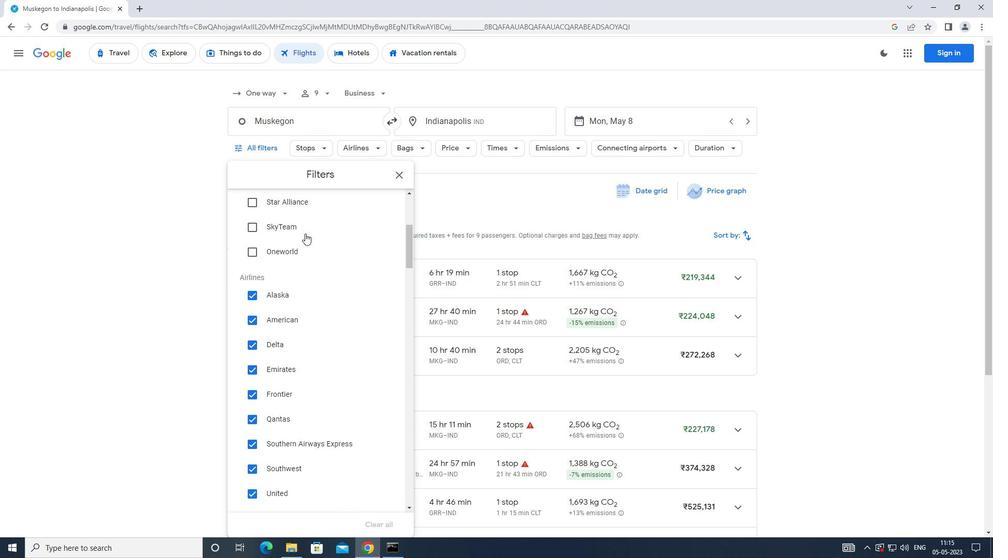 
Action: Mouse scrolled (319, 228) with delta (0, 0)
Screenshot: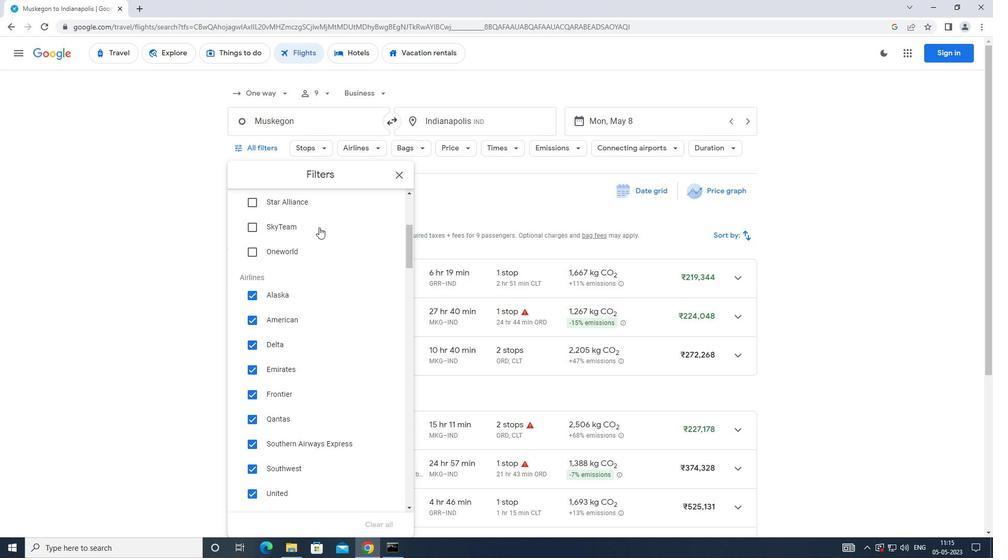 
Action: Mouse moved to (378, 216)
Screenshot: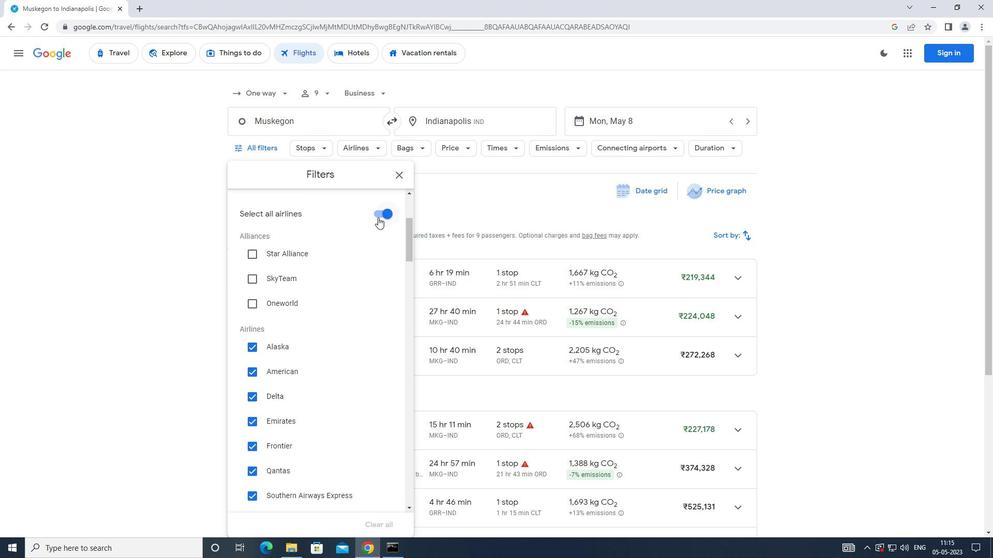 
Action: Mouse pressed left at (378, 216)
Screenshot: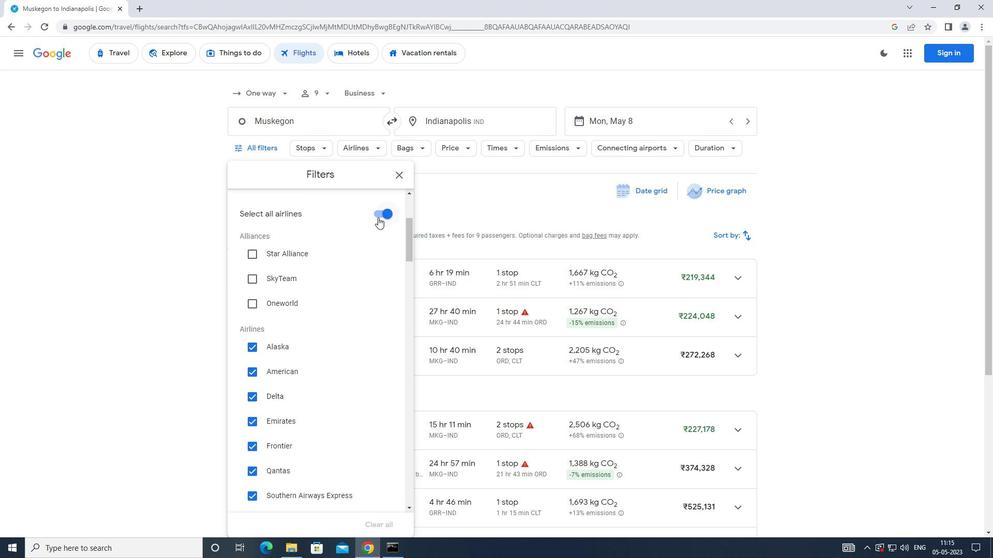 
Action: Mouse moved to (328, 283)
Screenshot: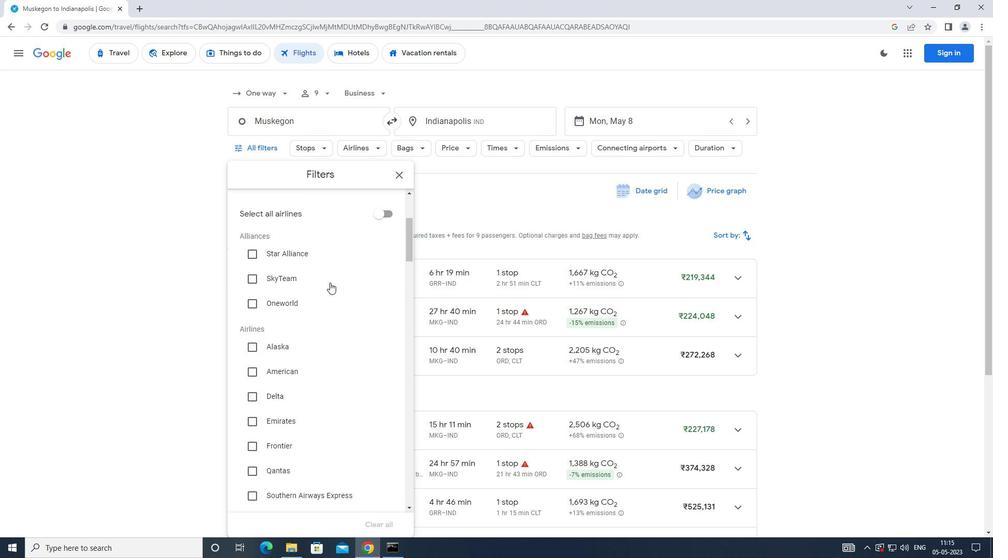 
Action: Mouse scrolled (328, 283) with delta (0, 0)
Screenshot: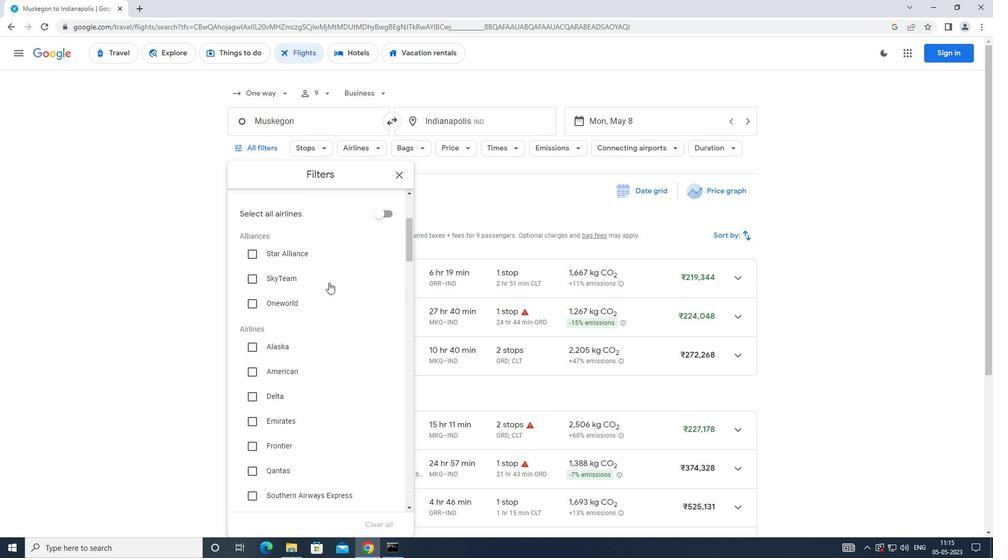 
Action: Mouse scrolled (328, 283) with delta (0, 0)
Screenshot: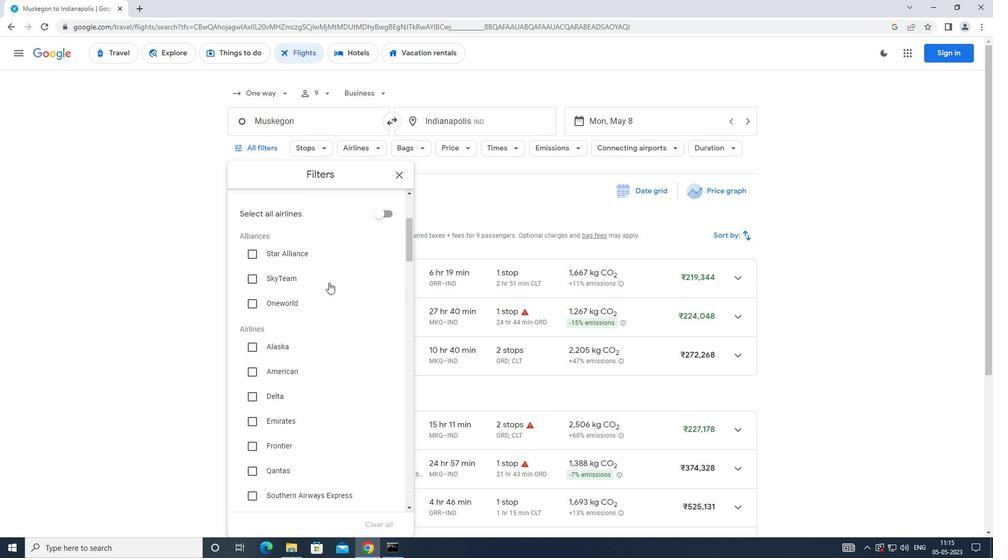 
Action: Mouse moved to (328, 284)
Screenshot: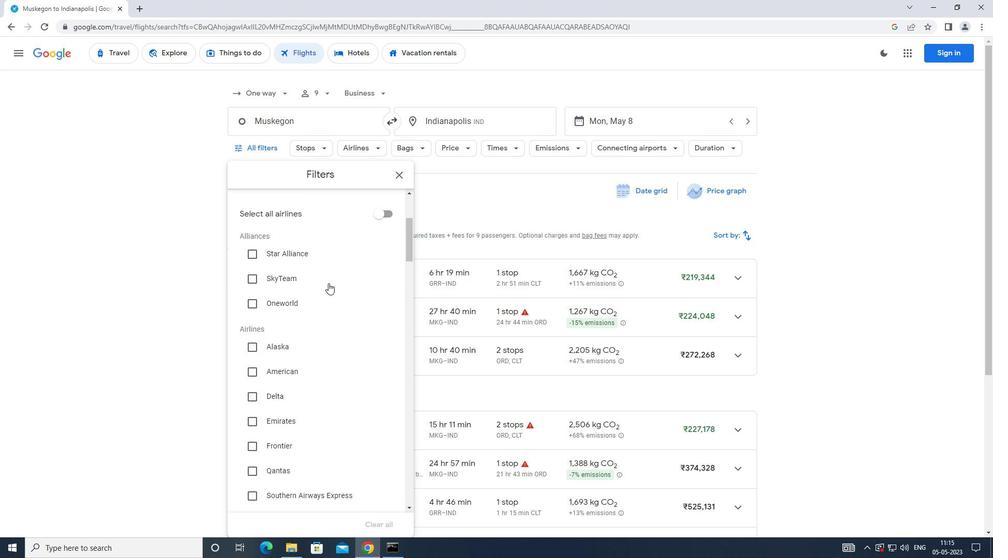
Action: Mouse scrolled (328, 283) with delta (0, 0)
Screenshot: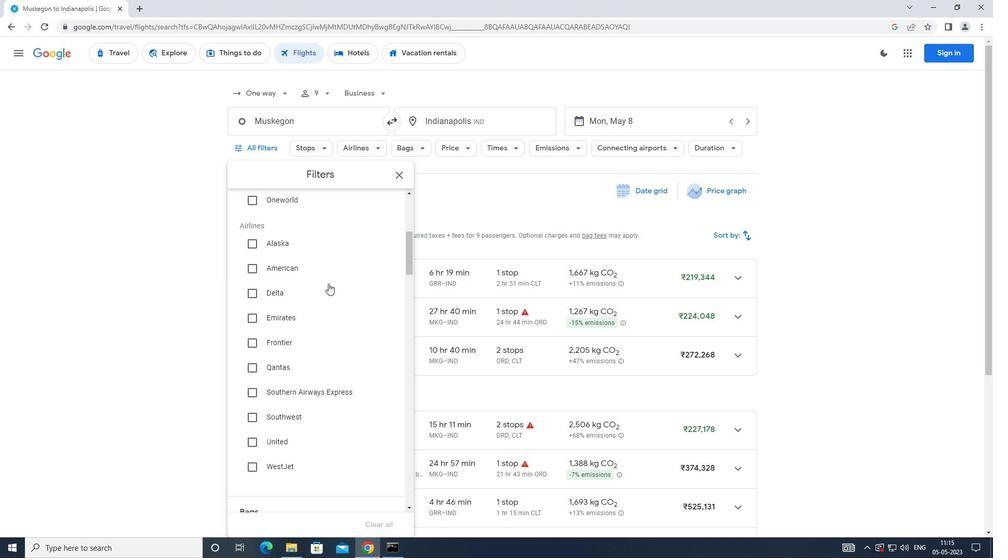 
Action: Mouse scrolled (328, 283) with delta (0, 0)
Screenshot: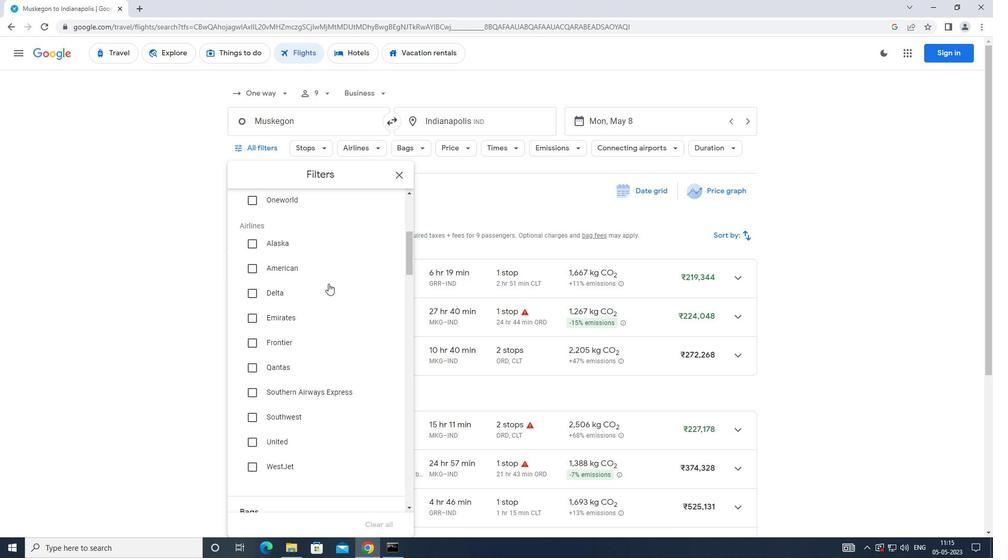 
Action: Mouse moved to (249, 361)
Screenshot: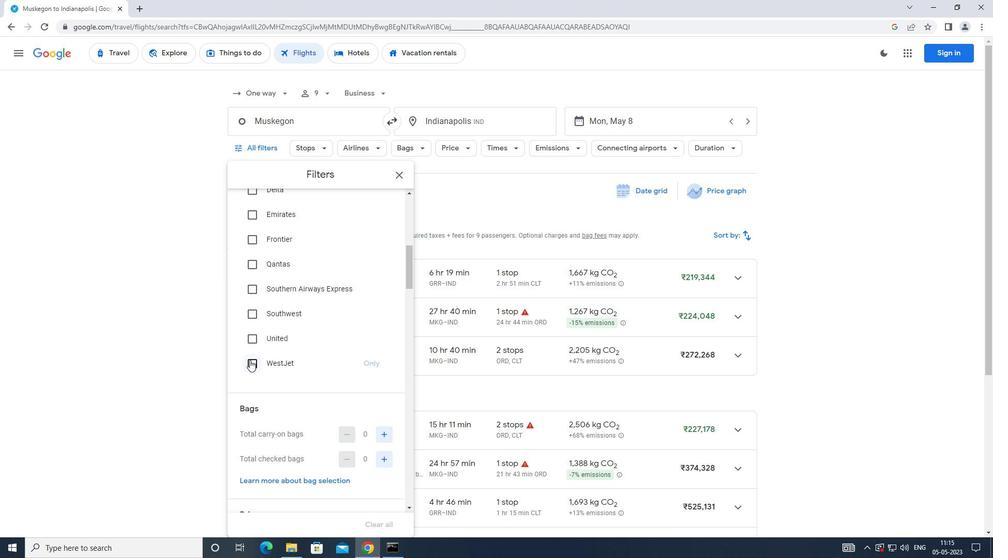 
Action: Mouse pressed left at (249, 361)
Screenshot: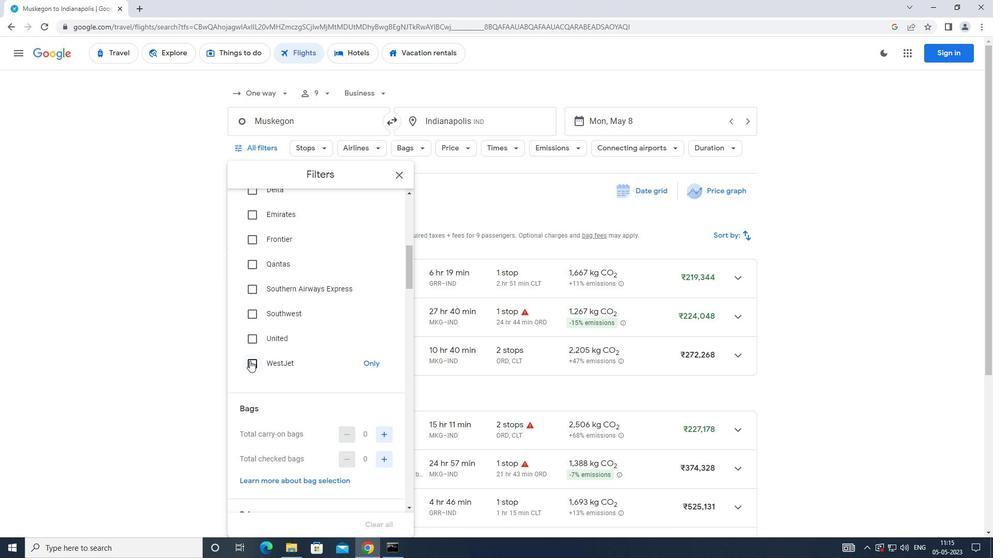 
Action: Mouse moved to (310, 359)
Screenshot: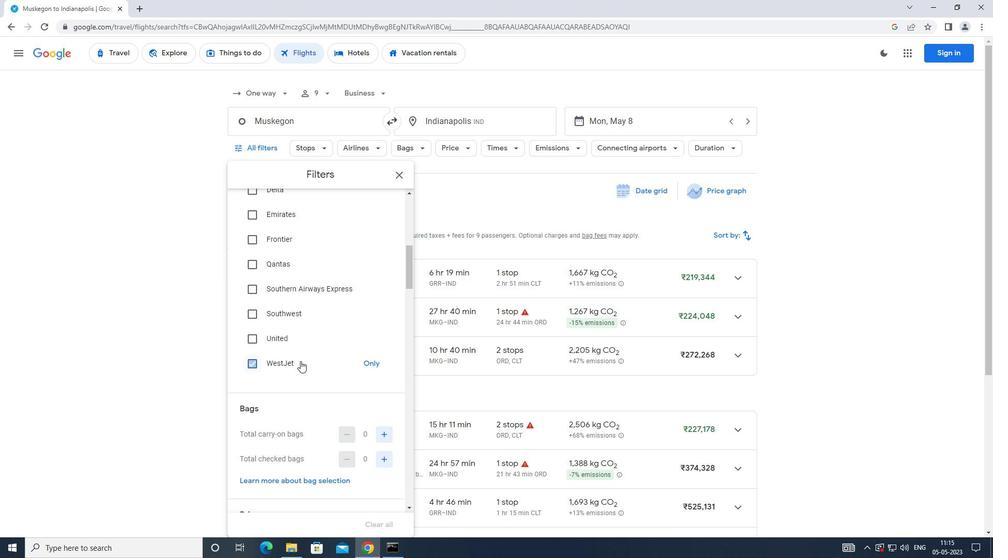 
Action: Mouse scrolled (310, 358) with delta (0, 0)
Screenshot: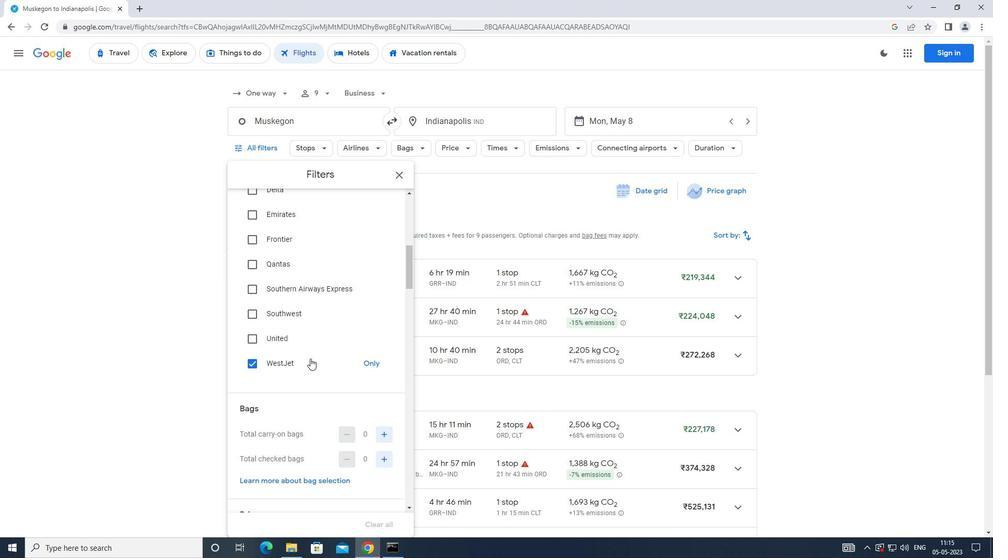 
Action: Mouse scrolled (310, 358) with delta (0, 0)
Screenshot: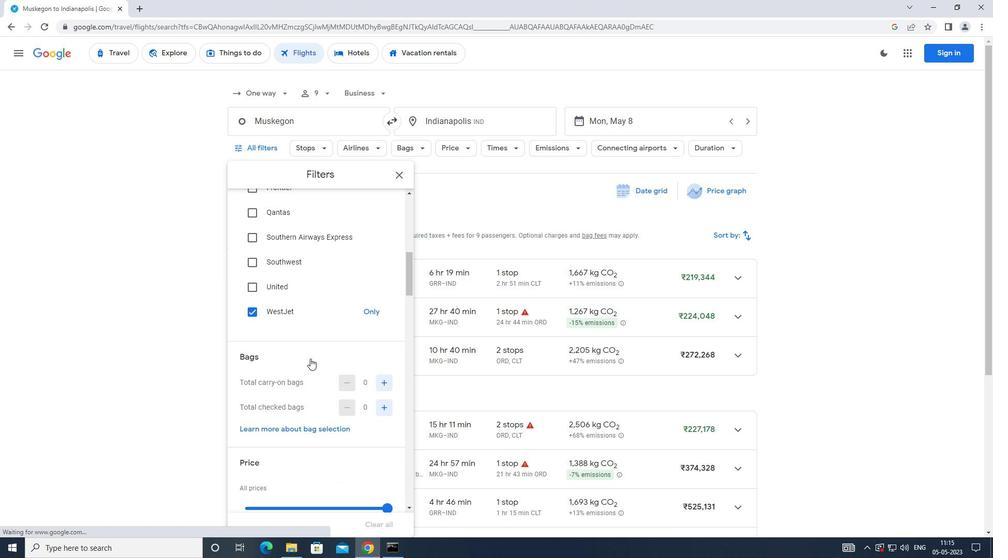 
Action: Mouse moved to (382, 354)
Screenshot: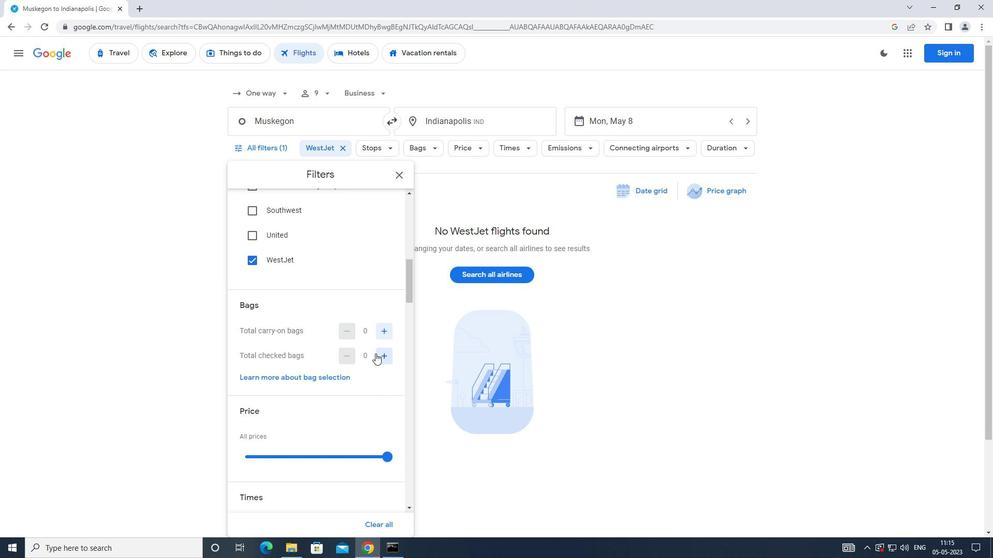 
Action: Mouse pressed left at (382, 354)
Screenshot: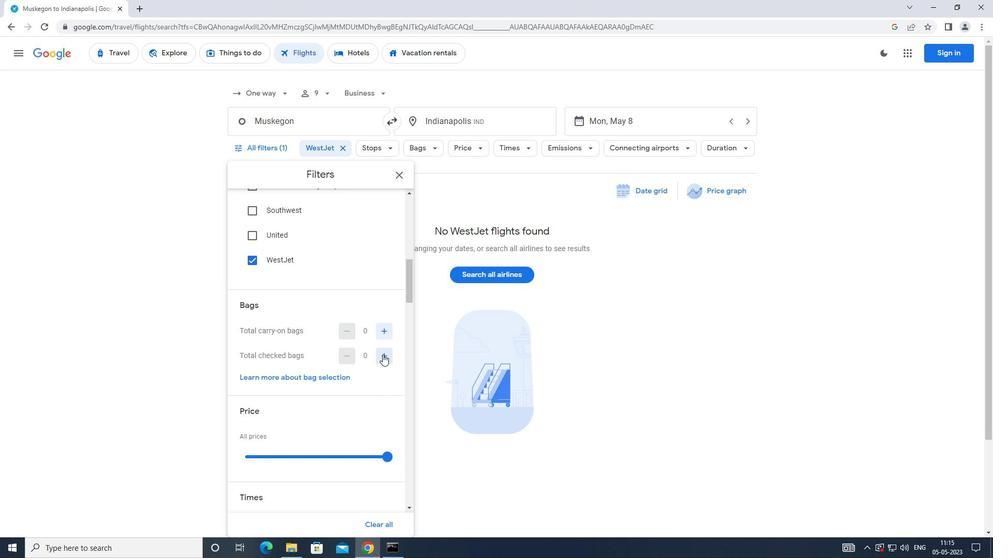 
Action: Mouse pressed left at (382, 354)
Screenshot: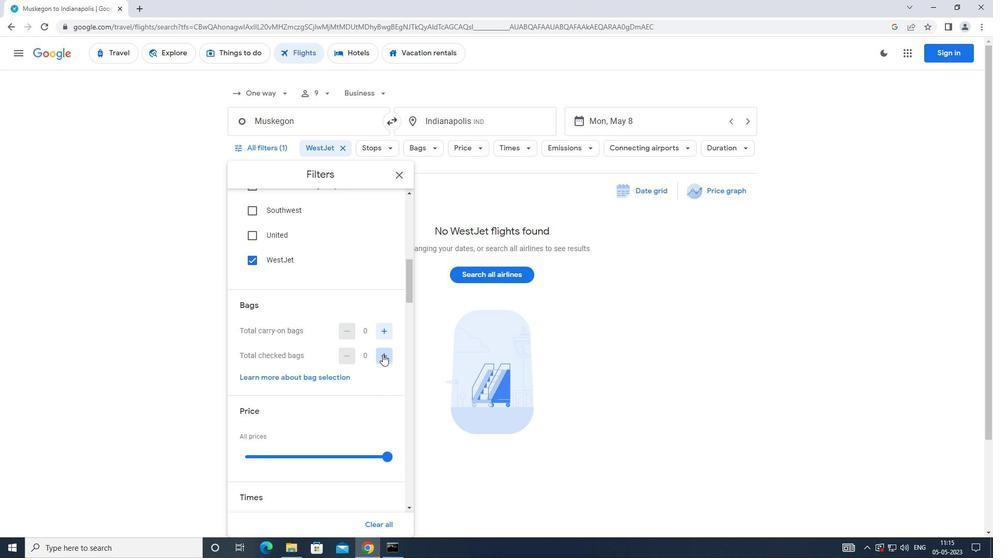 
Action: Mouse moved to (345, 361)
Screenshot: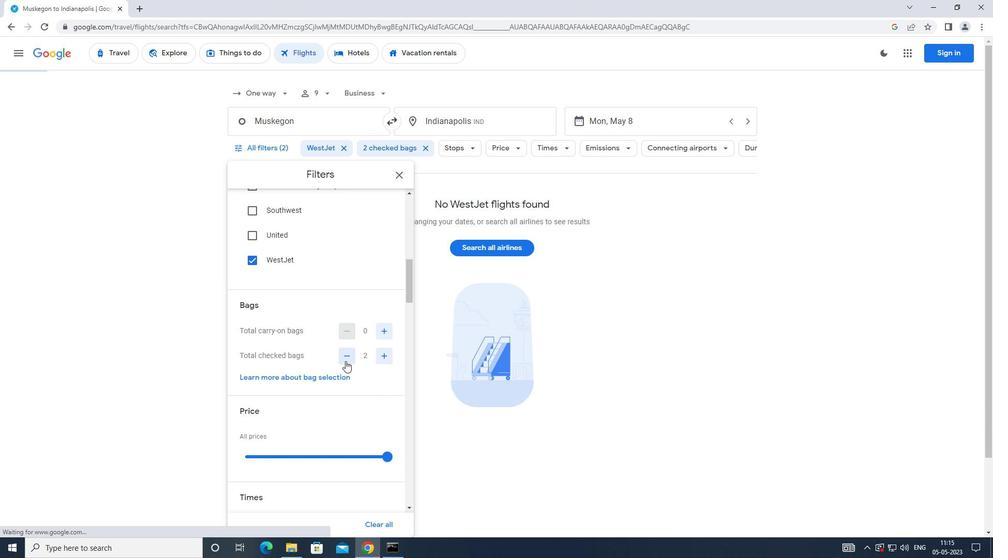
Action: Mouse scrolled (345, 361) with delta (0, 0)
Screenshot: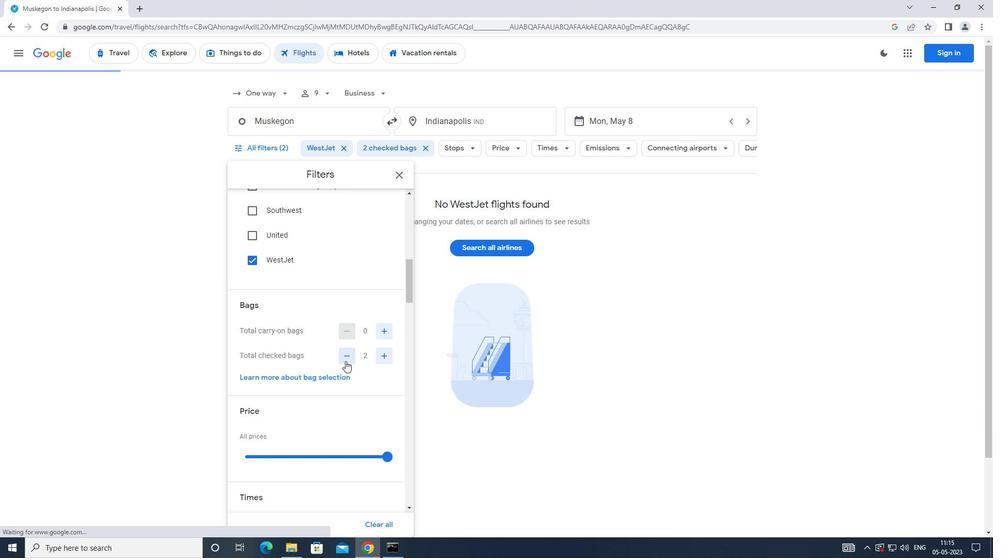 
Action: Mouse scrolled (345, 361) with delta (0, 0)
Screenshot: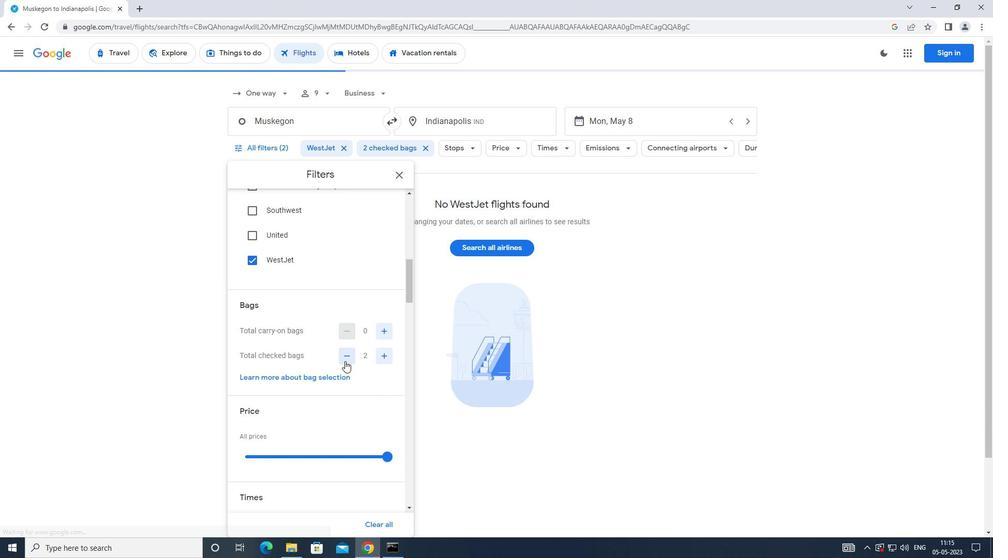 
Action: Mouse moved to (387, 351)
Screenshot: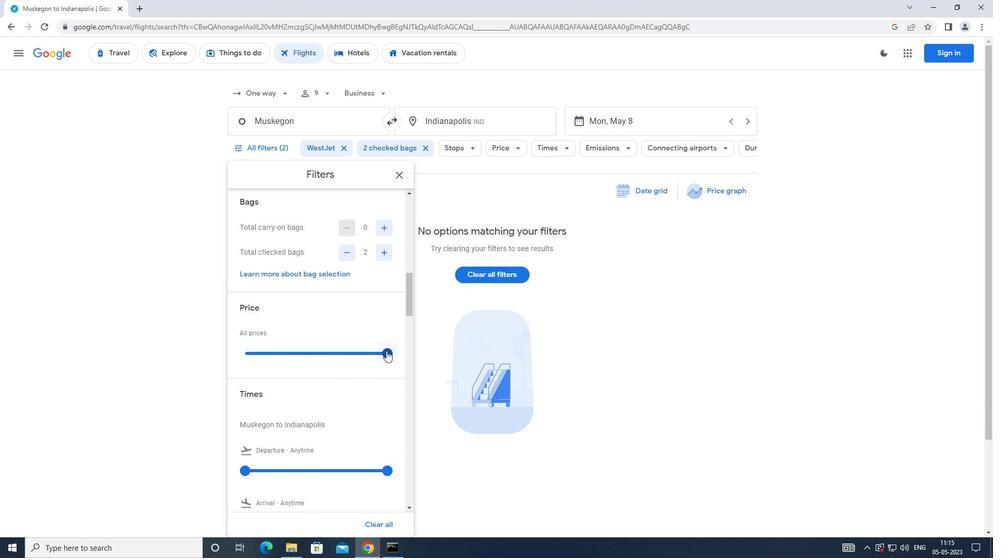 
Action: Mouse pressed left at (387, 351)
Screenshot: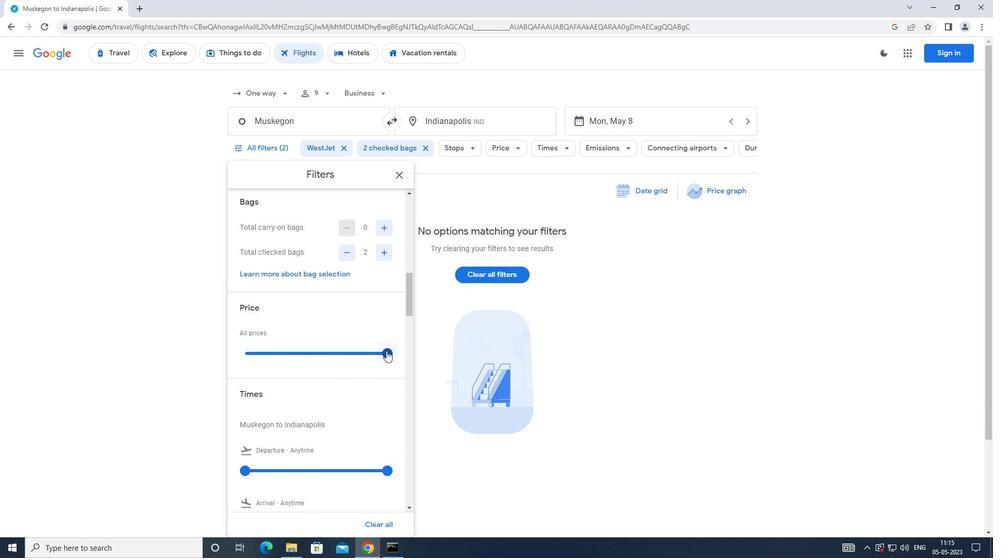 
Action: Mouse moved to (319, 347)
Screenshot: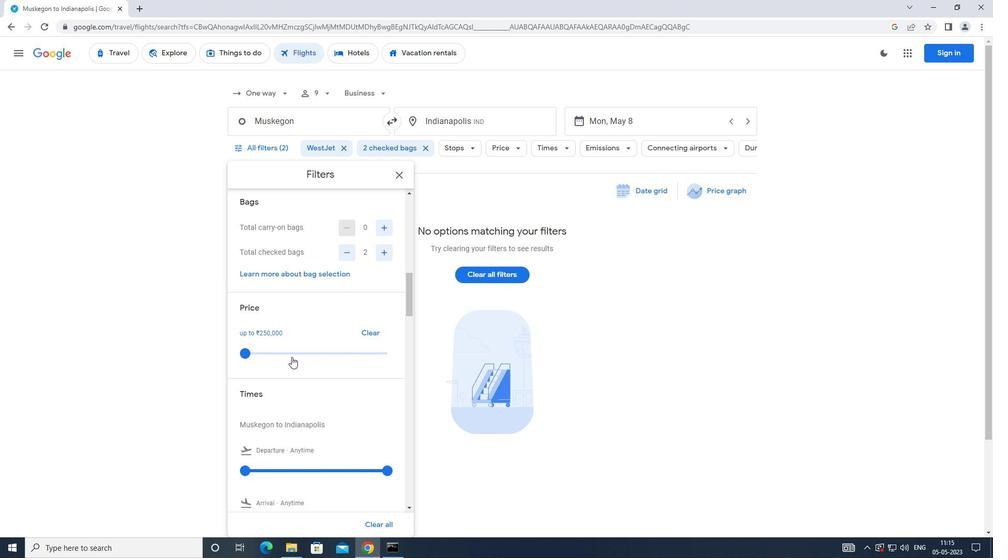 
Action: Mouse scrolled (319, 347) with delta (0, 0)
Screenshot: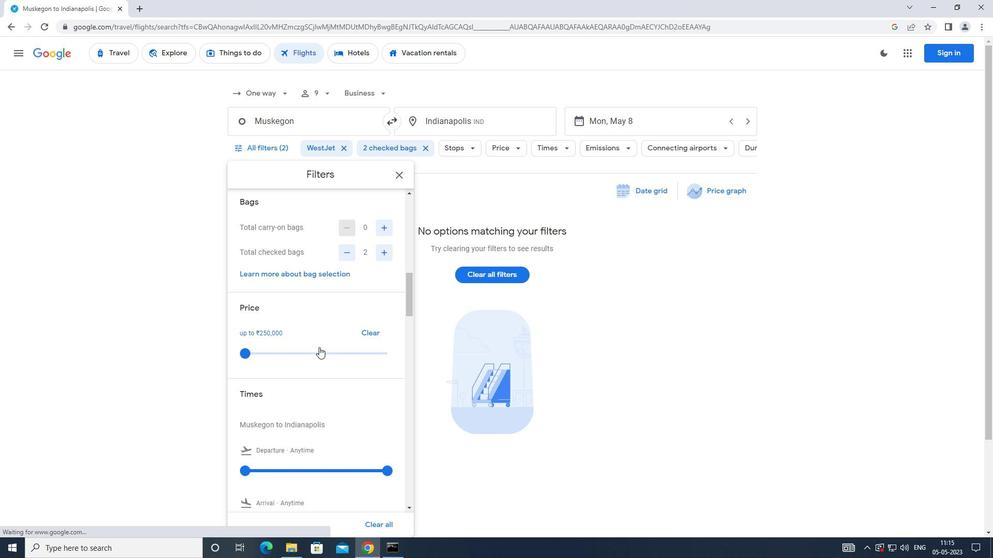 
Action: Mouse scrolled (319, 347) with delta (0, 0)
Screenshot: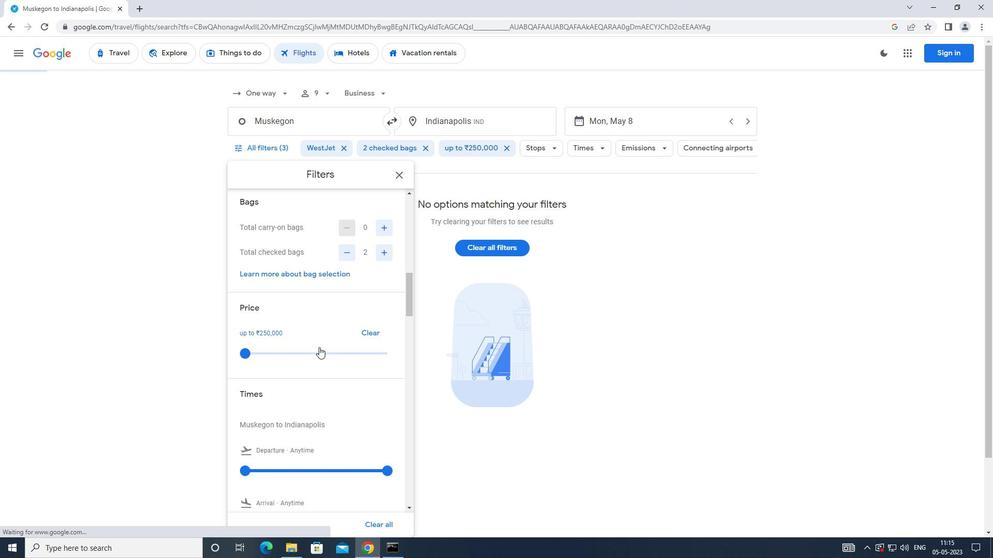 
Action: Mouse moved to (245, 369)
Screenshot: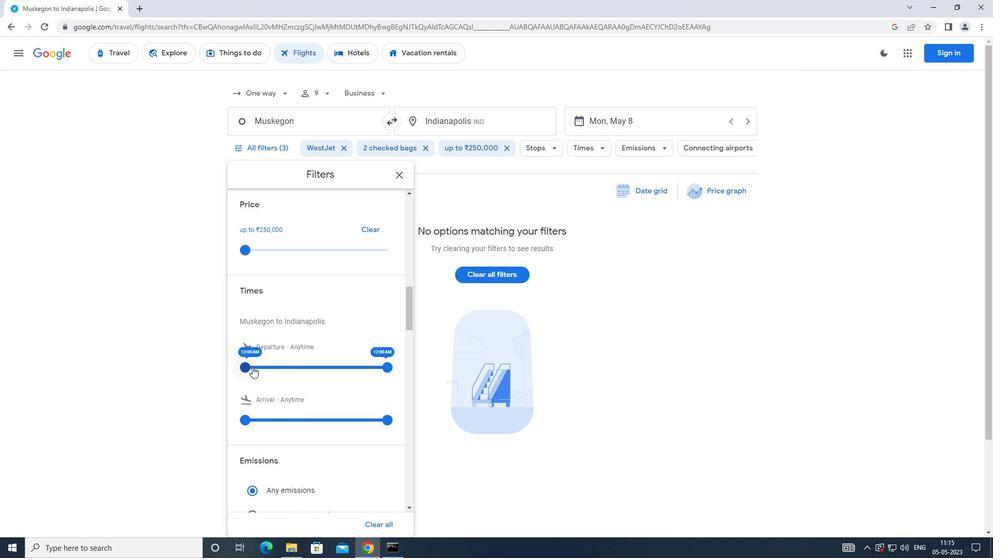 
Action: Mouse pressed left at (245, 369)
Screenshot: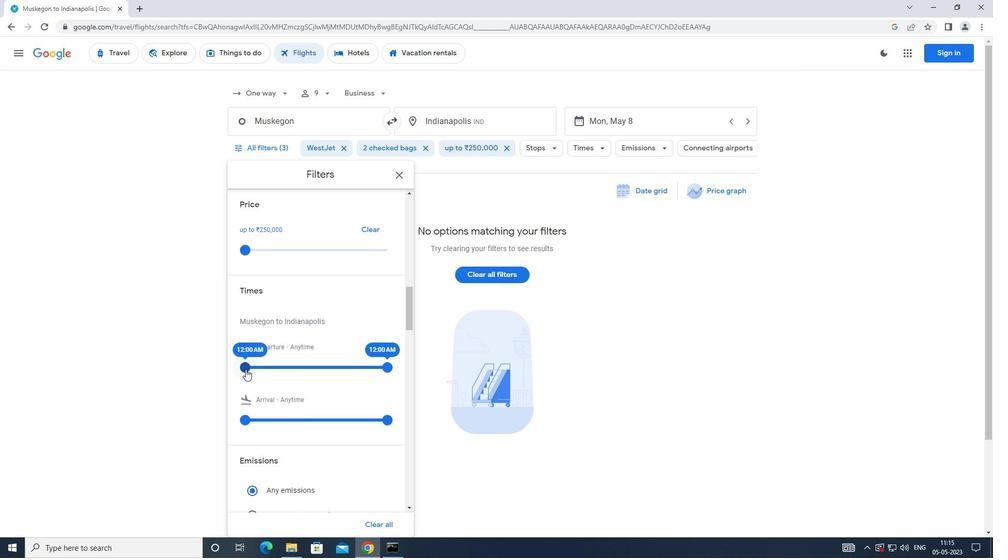 
Action: Mouse moved to (388, 368)
Screenshot: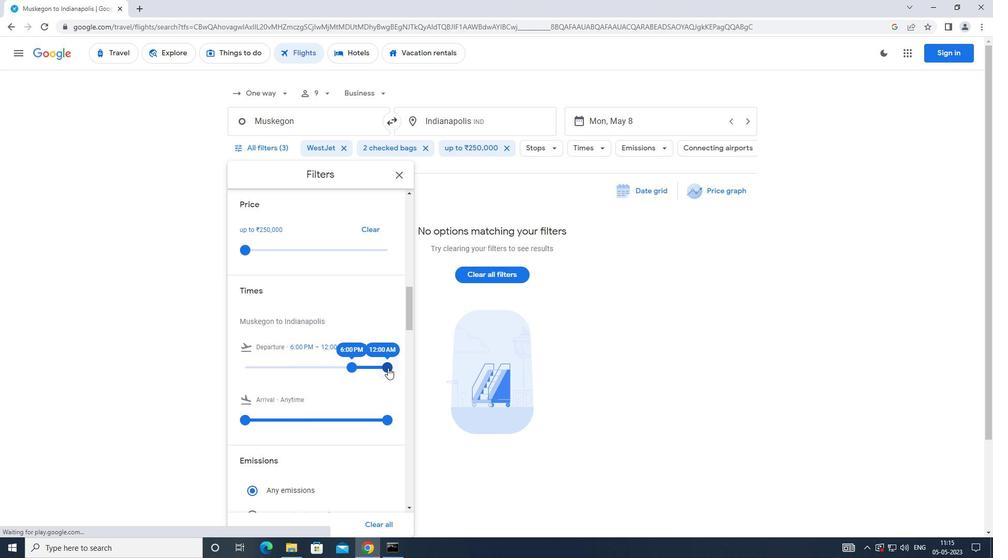 
Action: Mouse pressed left at (388, 368)
Screenshot: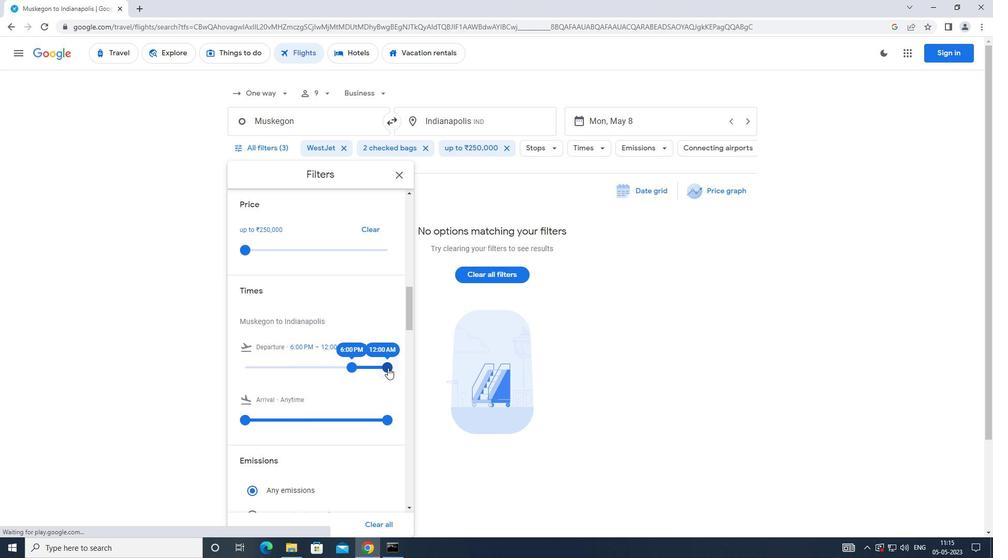 
Action: Mouse moved to (296, 338)
Screenshot: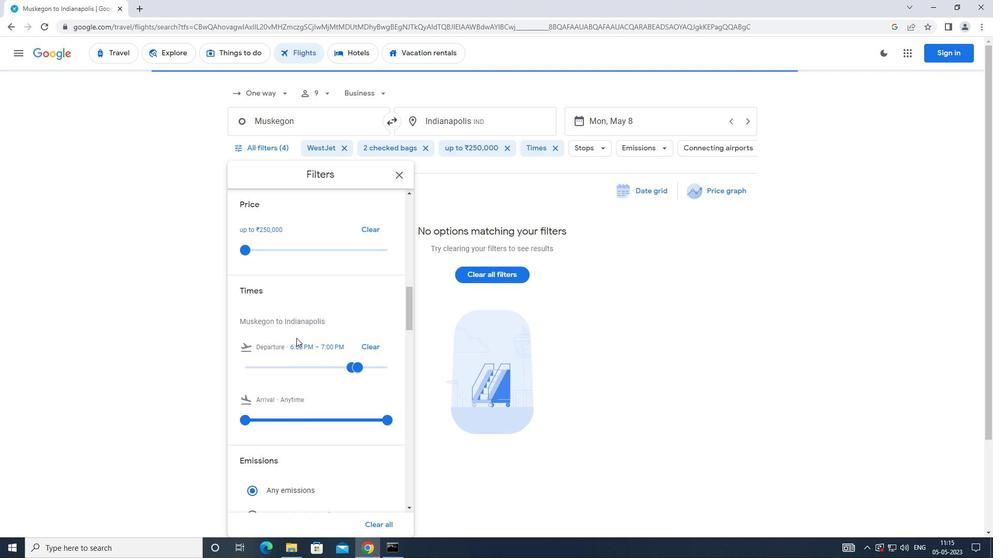 
